 Task: Create a due date automation trigger when advanced on, on the tuesday before a card is due add fields with custom field "Resume" set to a number greater than 1 and greater or equal to 10 at 11:00 AM.
Action: Mouse moved to (1263, 89)
Screenshot: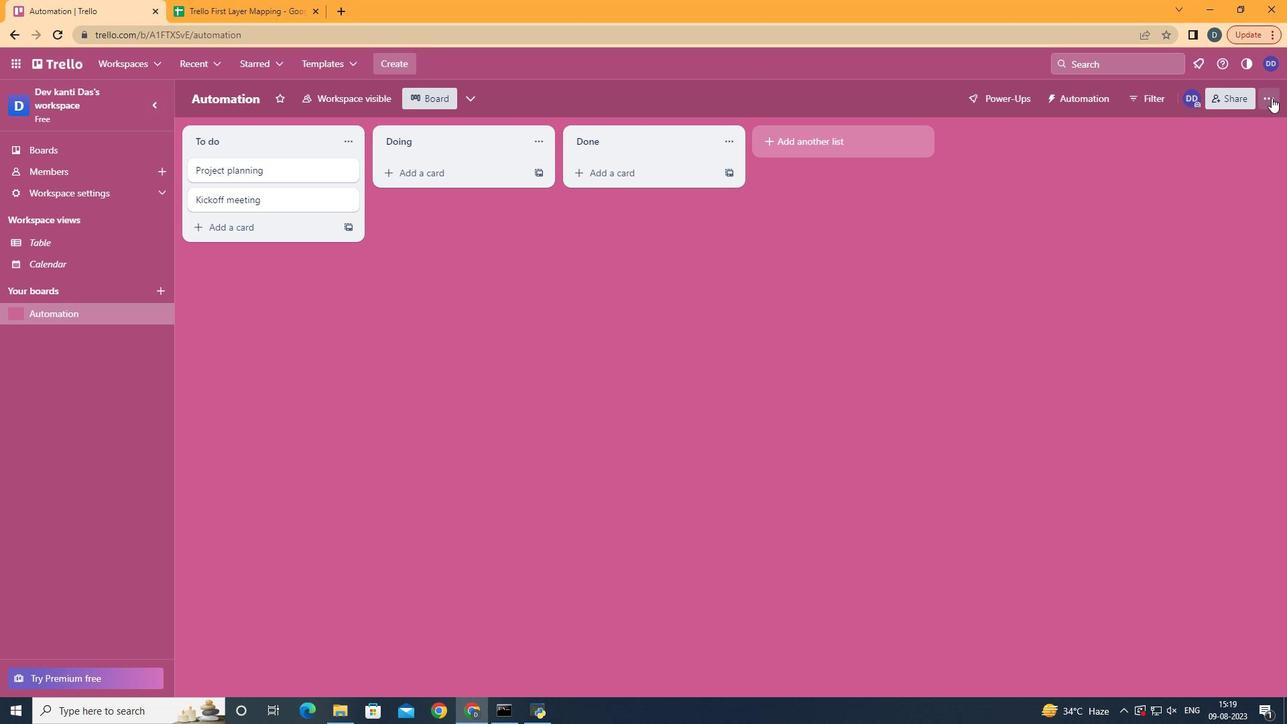 
Action: Mouse pressed left at (1263, 89)
Screenshot: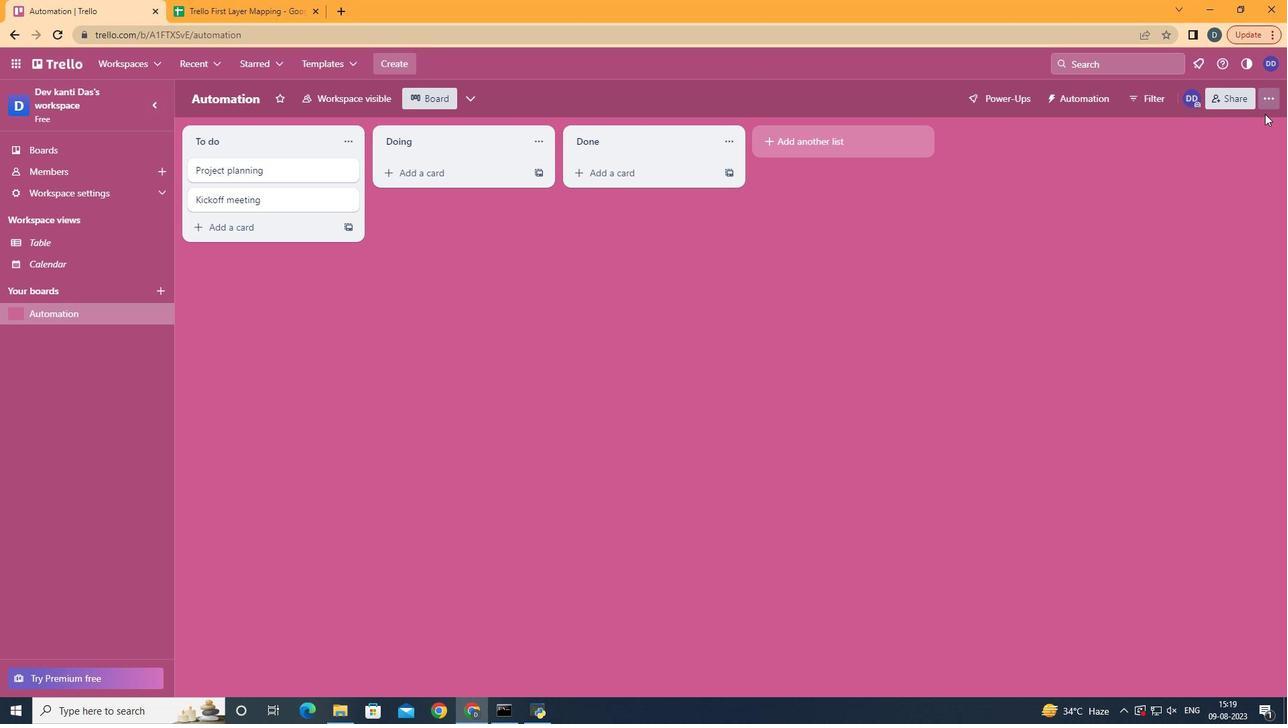 
Action: Mouse moved to (1133, 282)
Screenshot: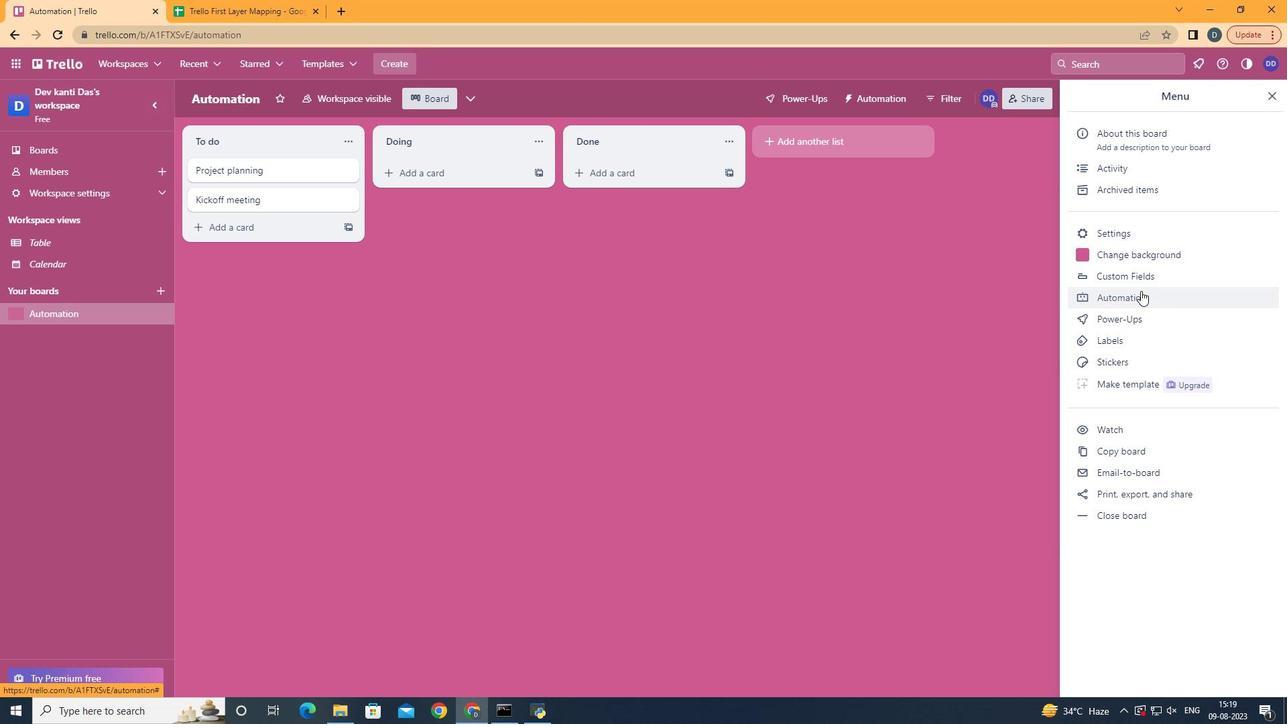 
Action: Mouse pressed left at (1133, 282)
Screenshot: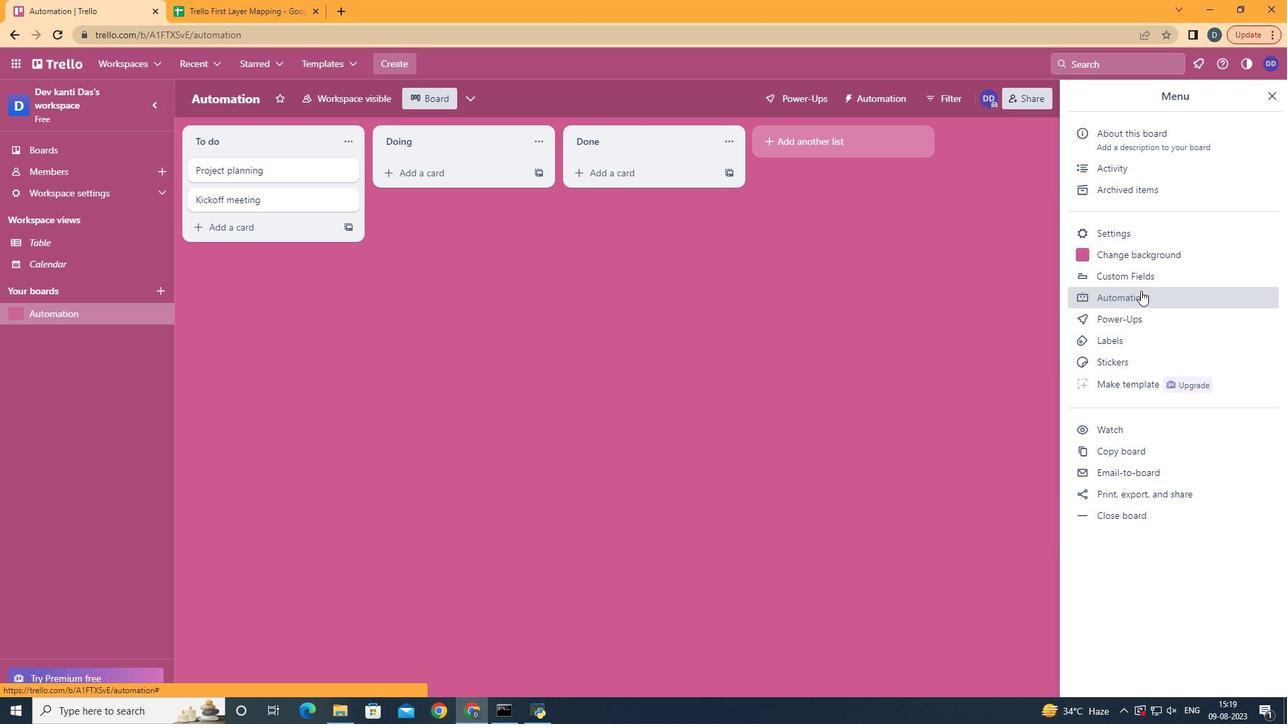 
Action: Mouse moved to (255, 265)
Screenshot: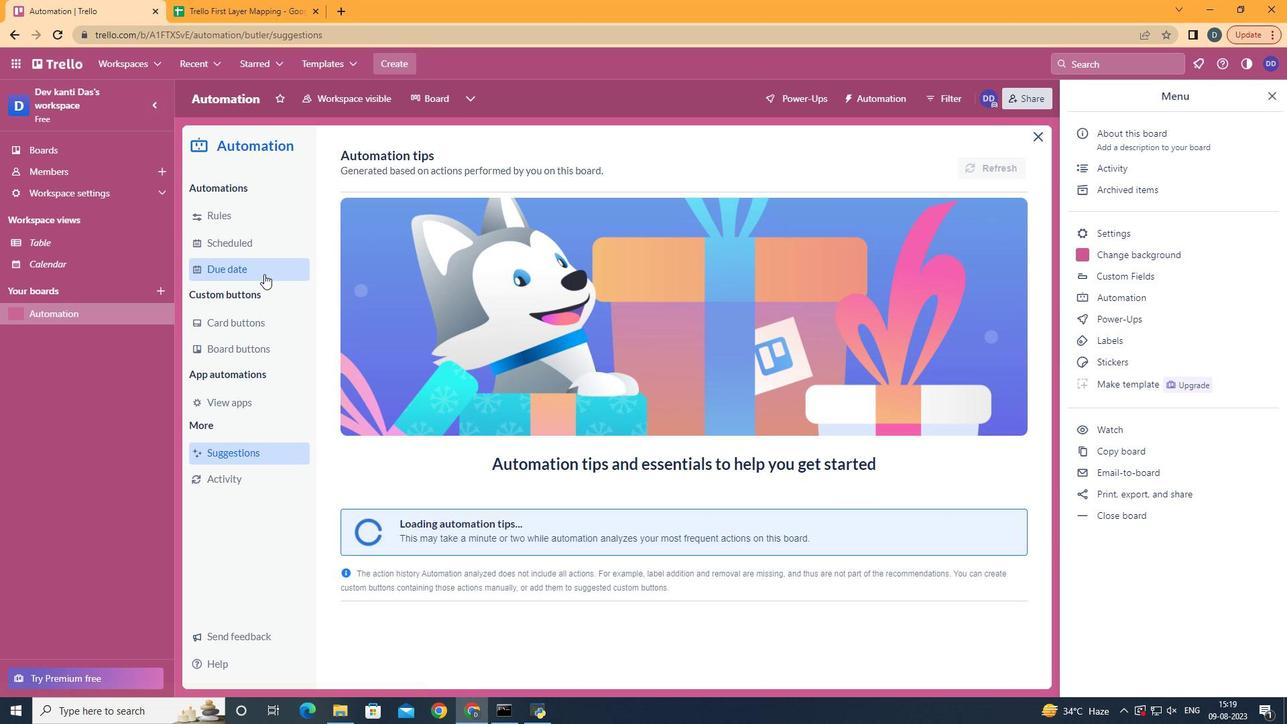 
Action: Mouse pressed left at (255, 265)
Screenshot: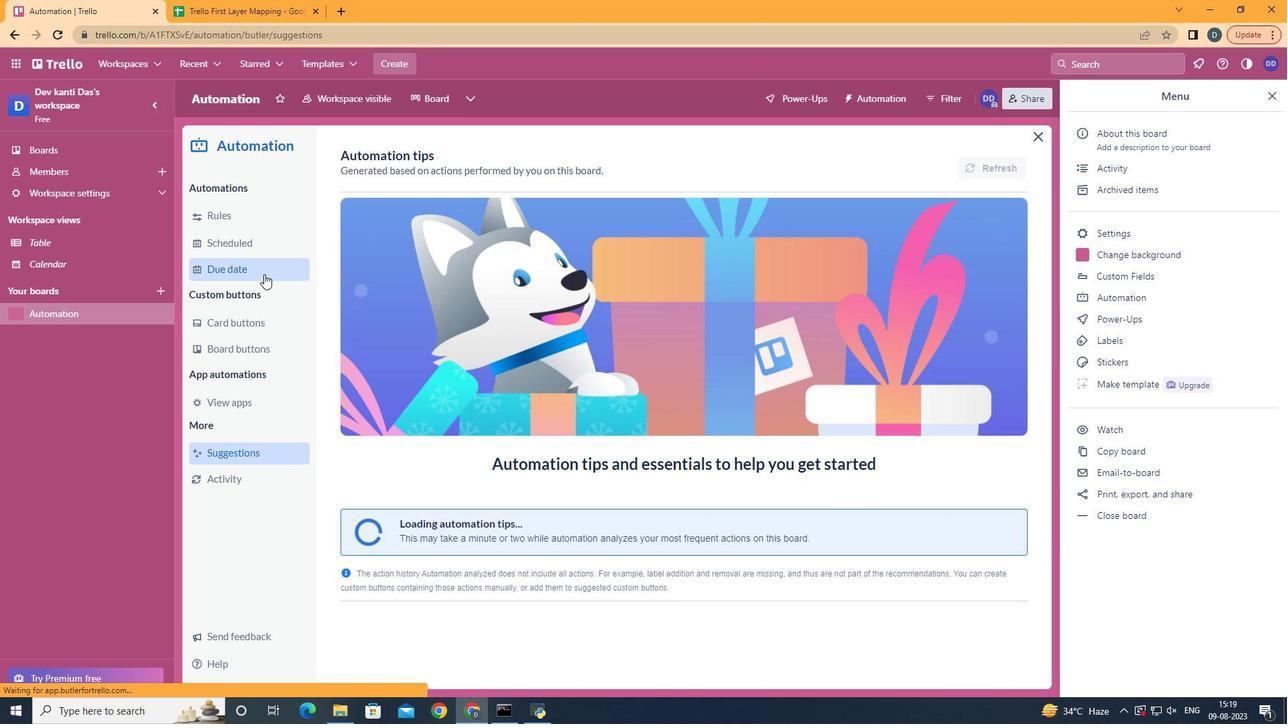 
Action: Mouse moved to (934, 155)
Screenshot: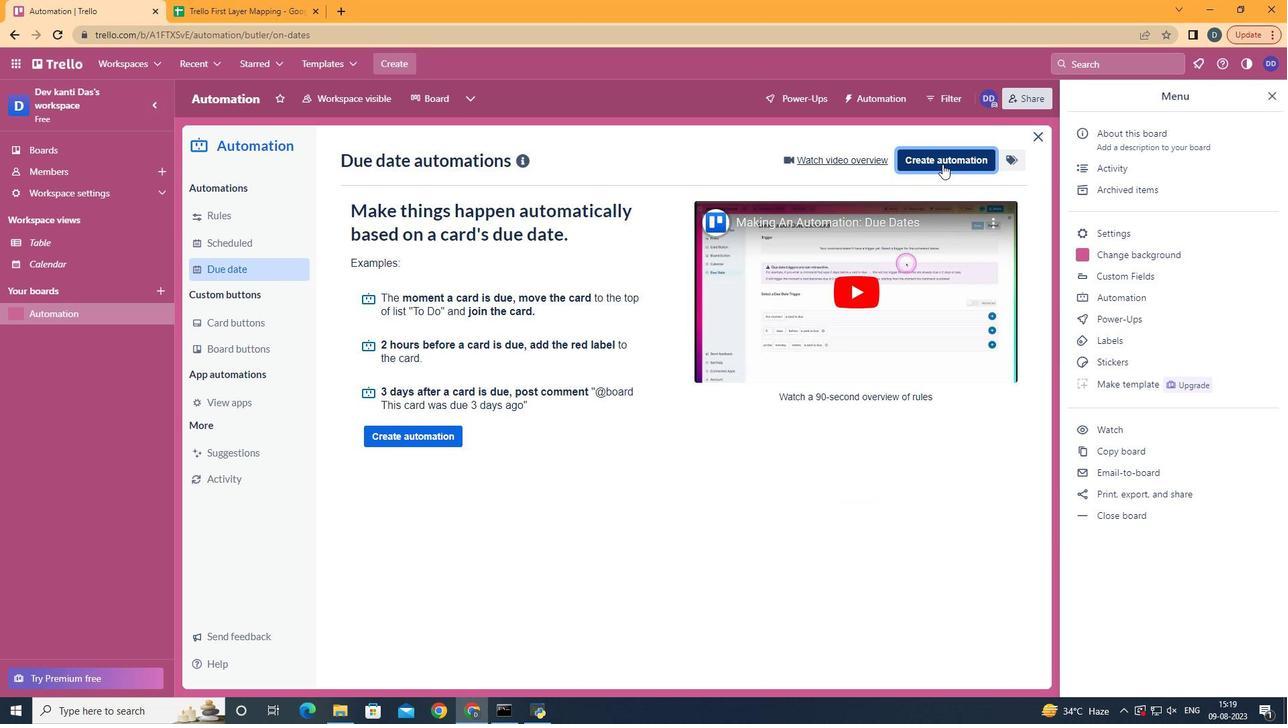 
Action: Mouse pressed left at (934, 155)
Screenshot: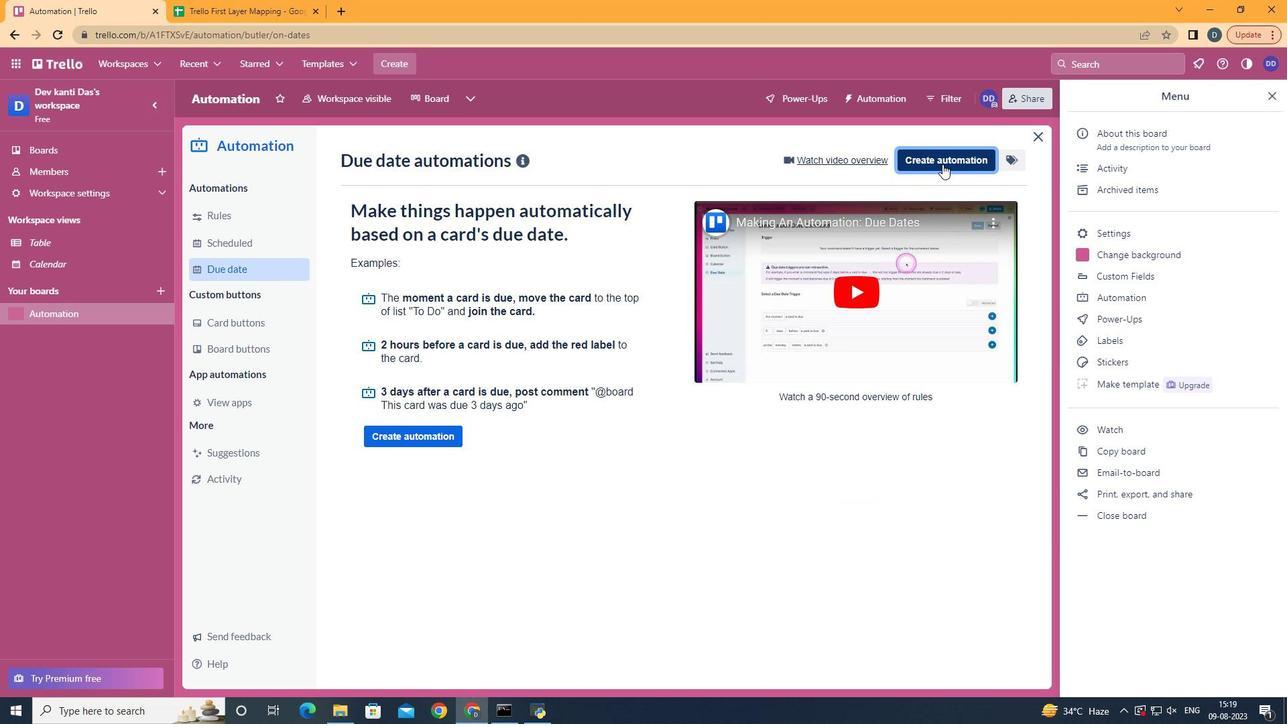 
Action: Mouse moved to (696, 279)
Screenshot: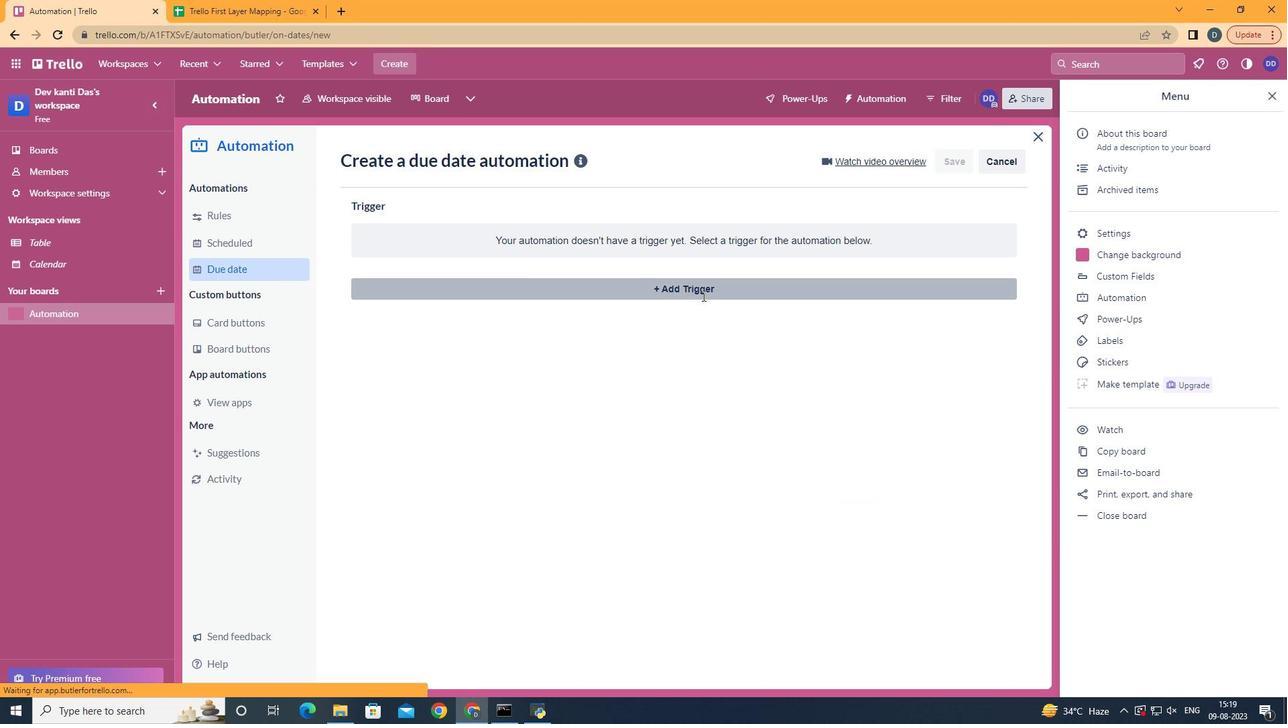 
Action: Mouse pressed left at (696, 279)
Screenshot: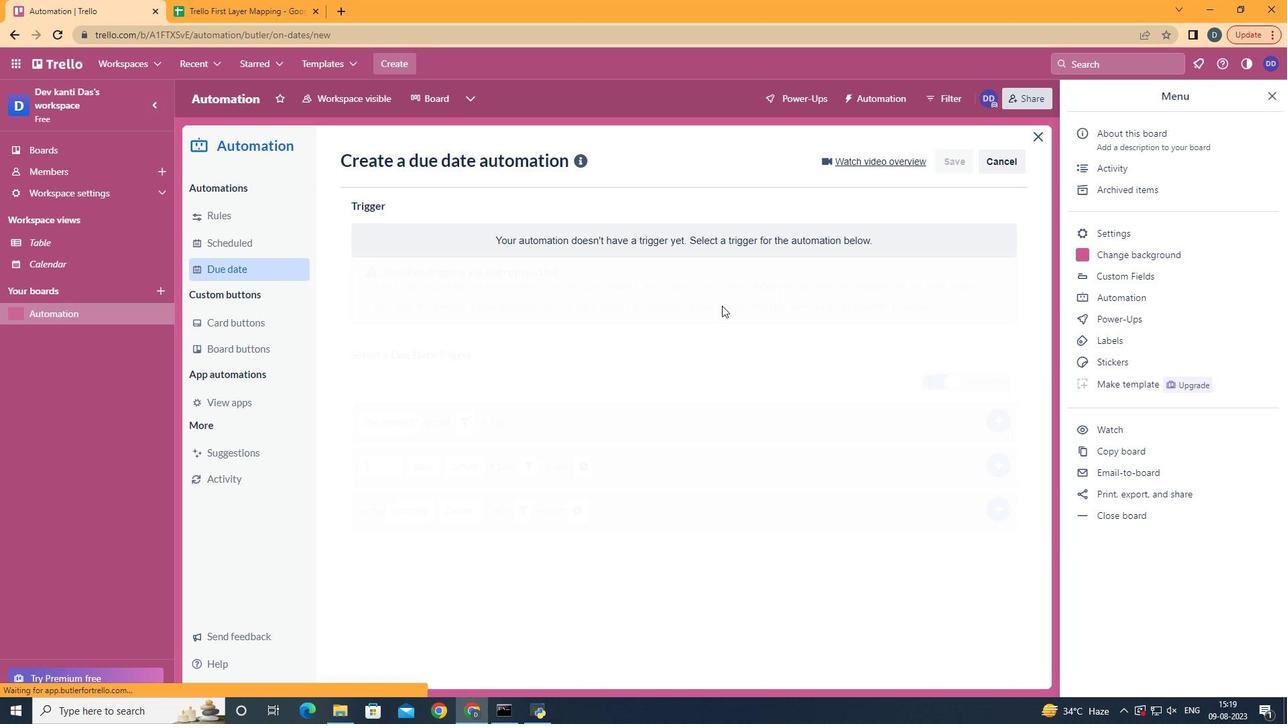 
Action: Mouse moved to (417, 371)
Screenshot: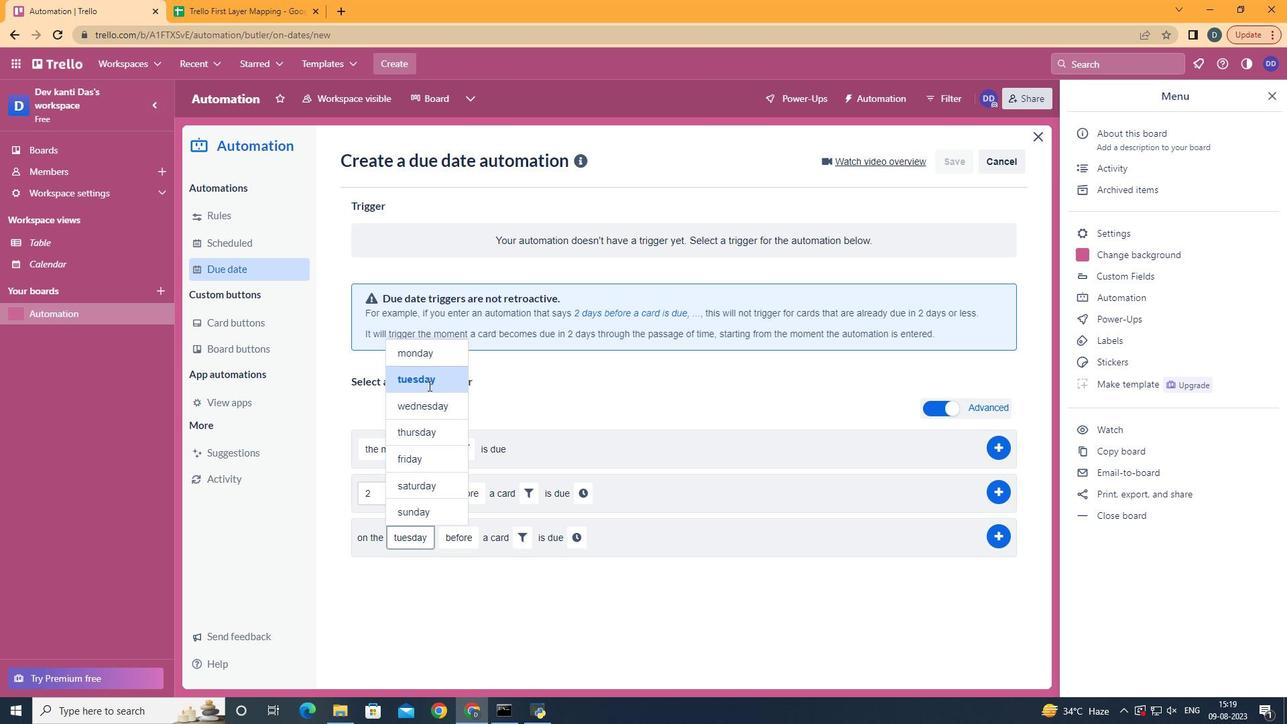 
Action: Mouse pressed left at (417, 371)
Screenshot: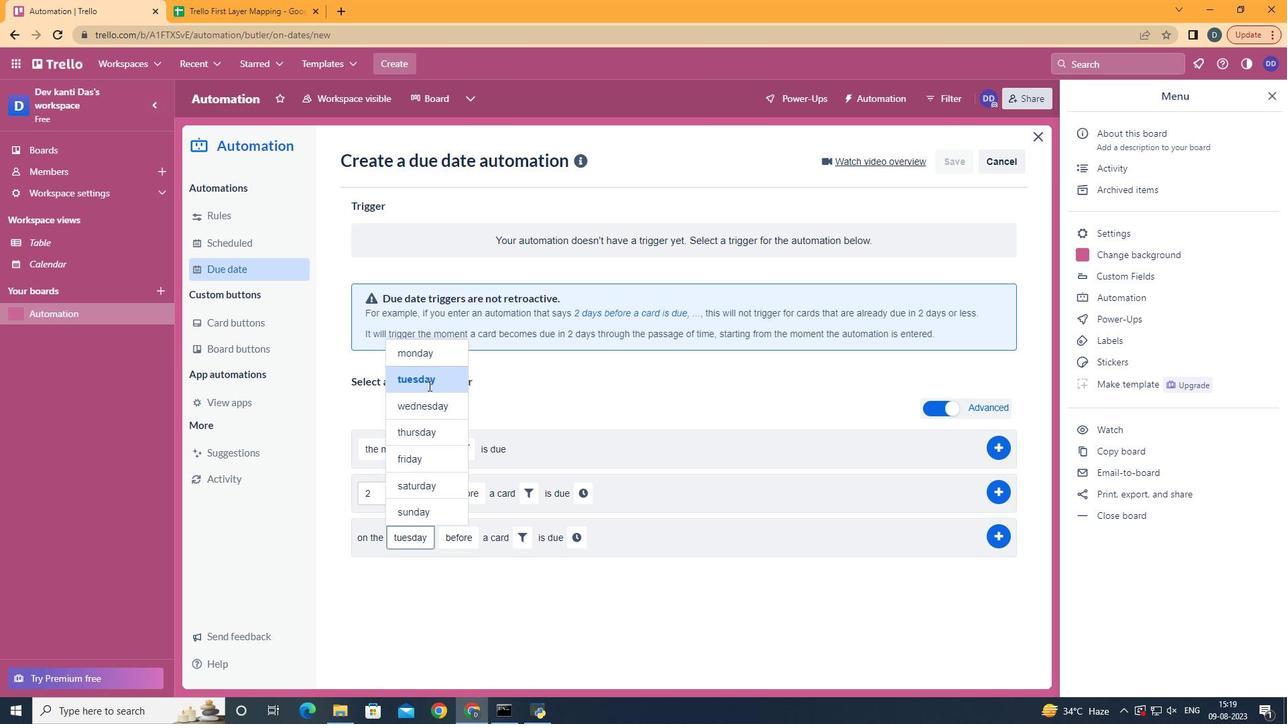 
Action: Mouse moved to (511, 535)
Screenshot: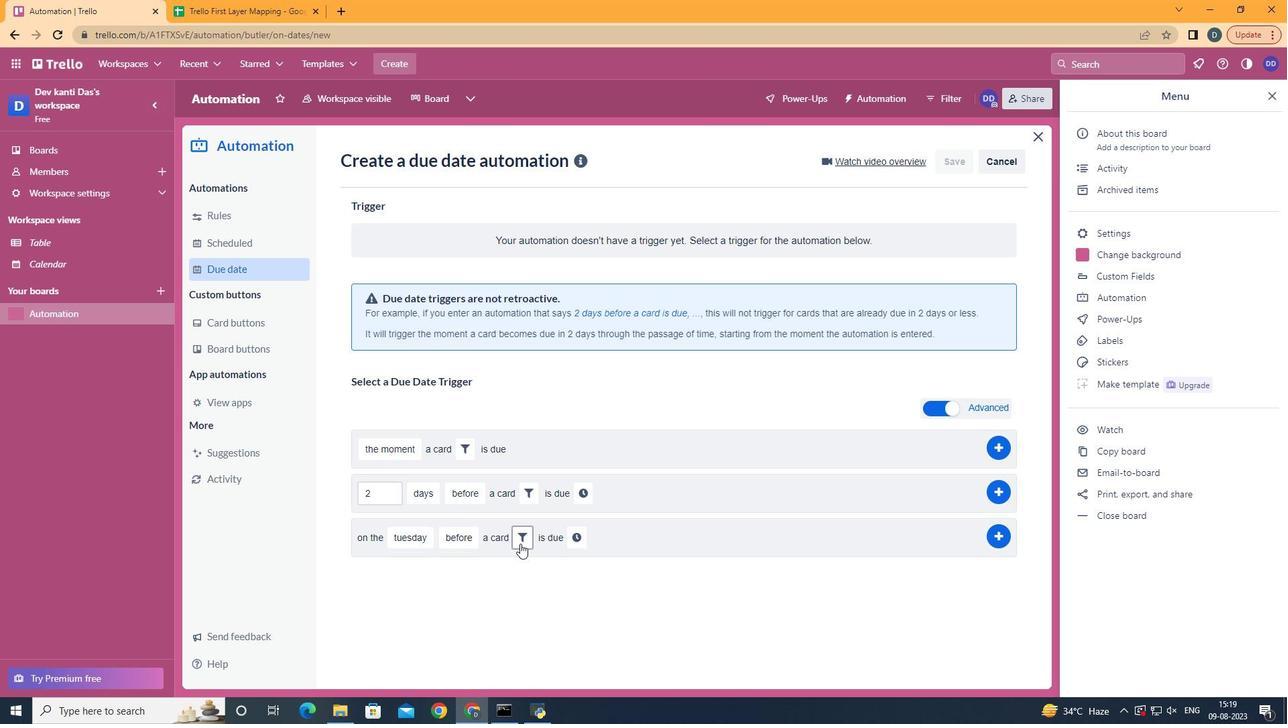 
Action: Mouse pressed left at (511, 535)
Screenshot: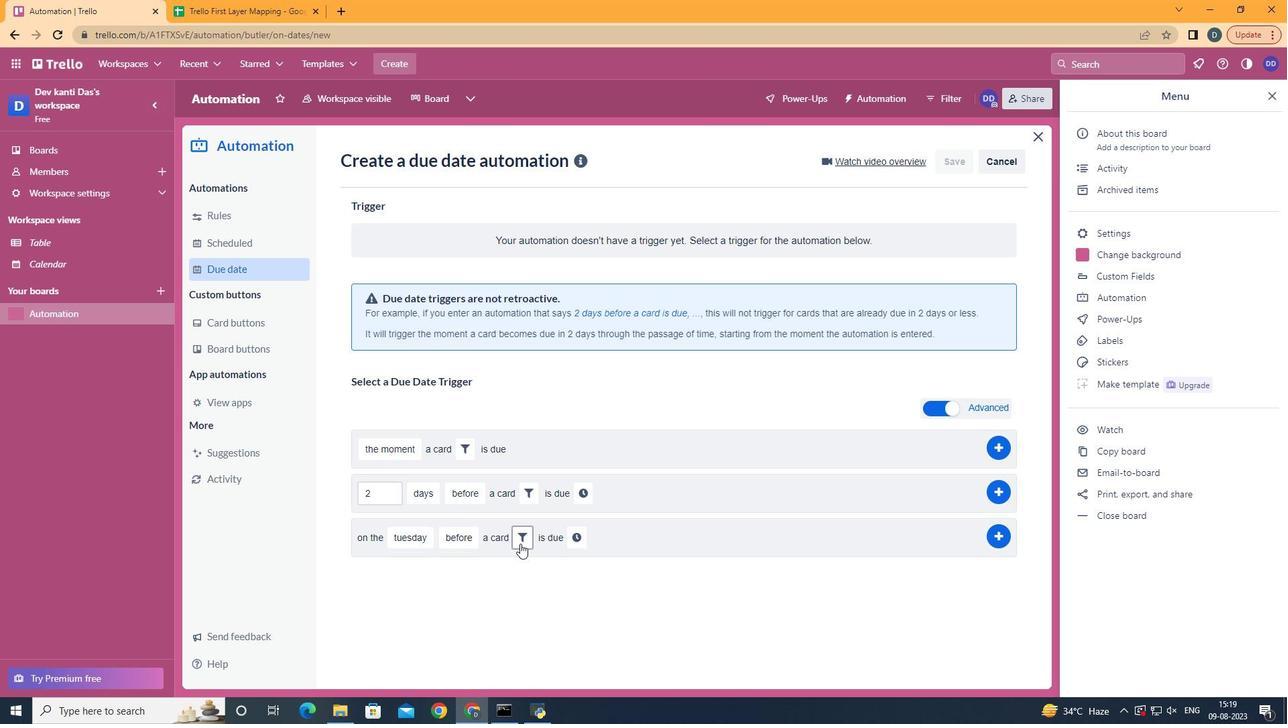 
Action: Mouse moved to (727, 568)
Screenshot: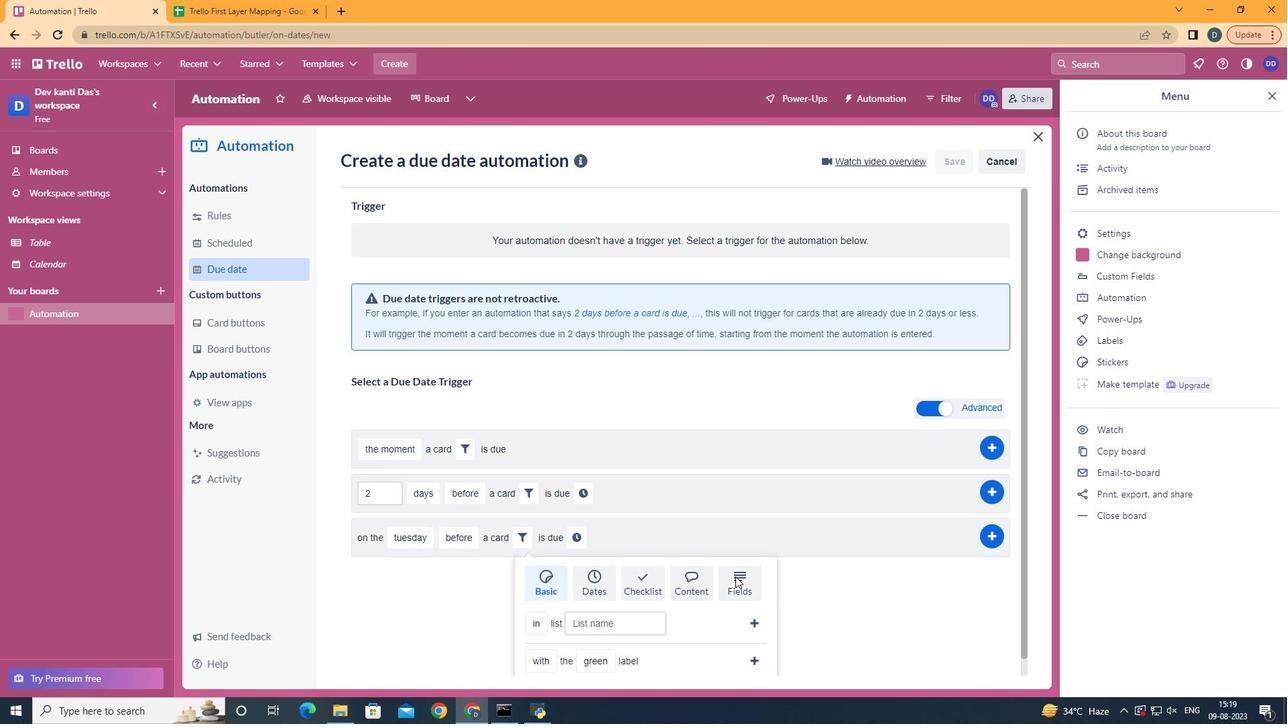 
Action: Mouse pressed left at (727, 568)
Screenshot: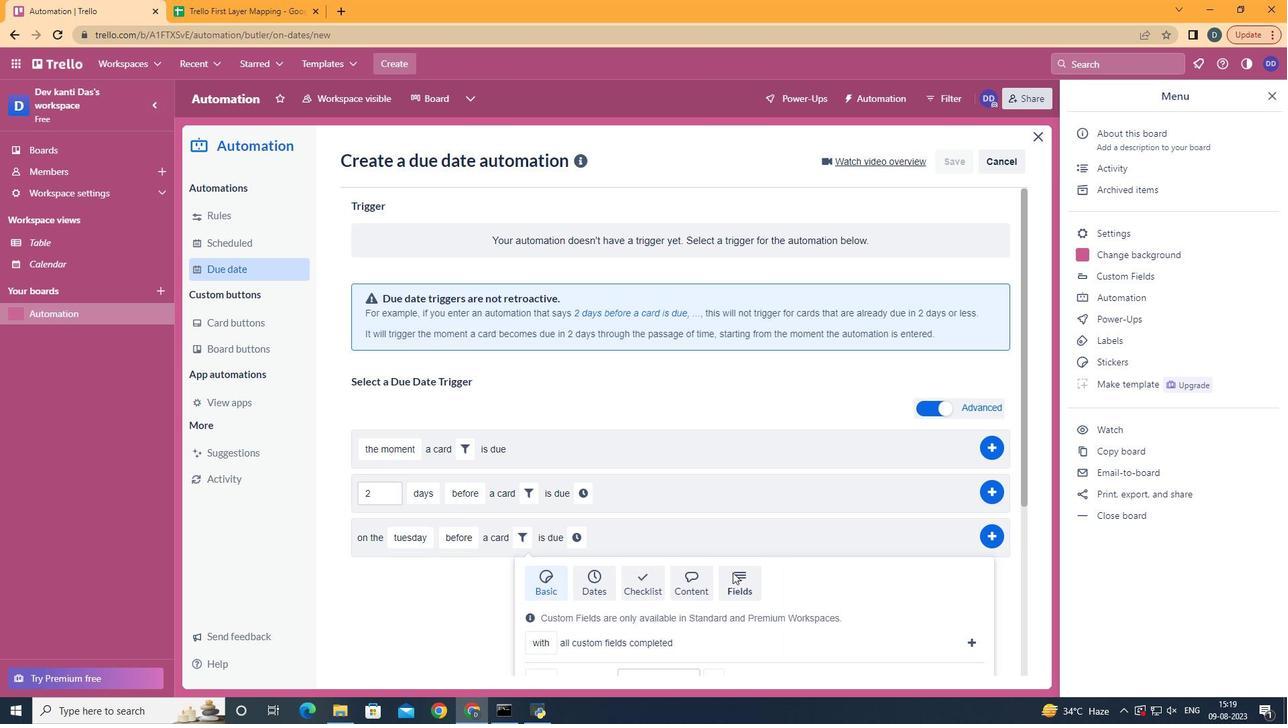 
Action: Mouse moved to (724, 556)
Screenshot: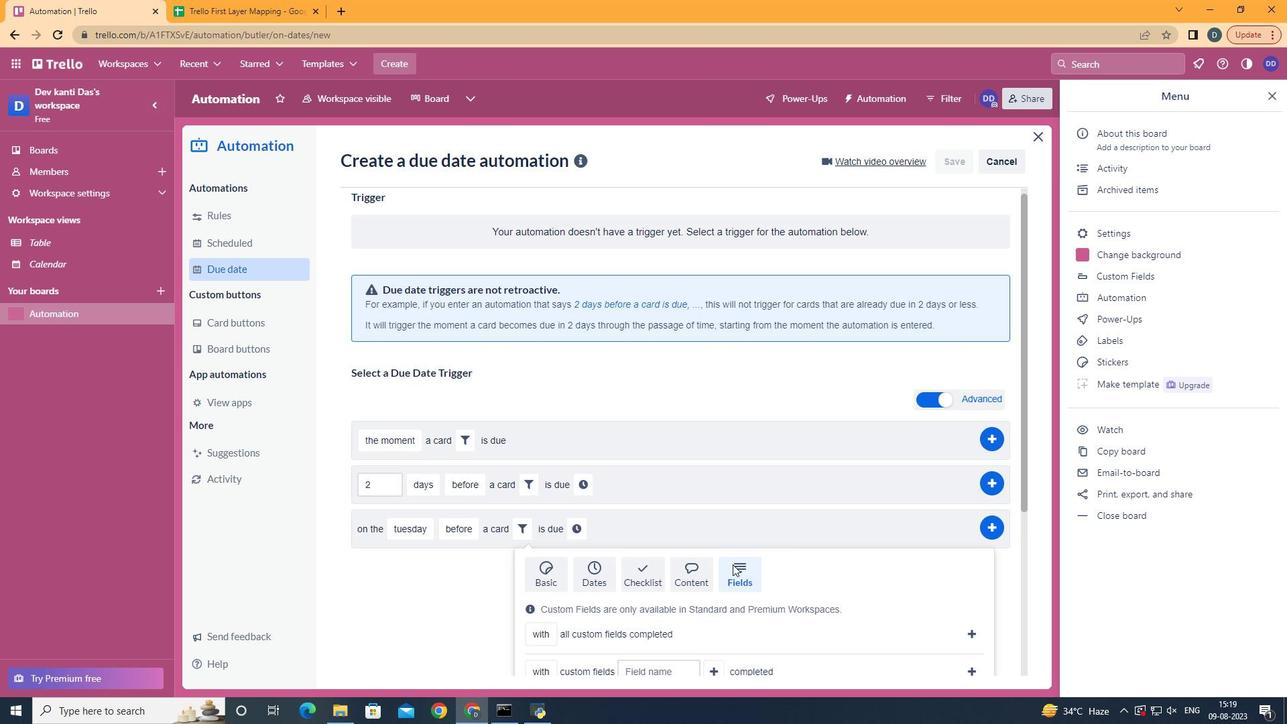 
Action: Mouse scrolled (724, 555) with delta (0, 0)
Screenshot: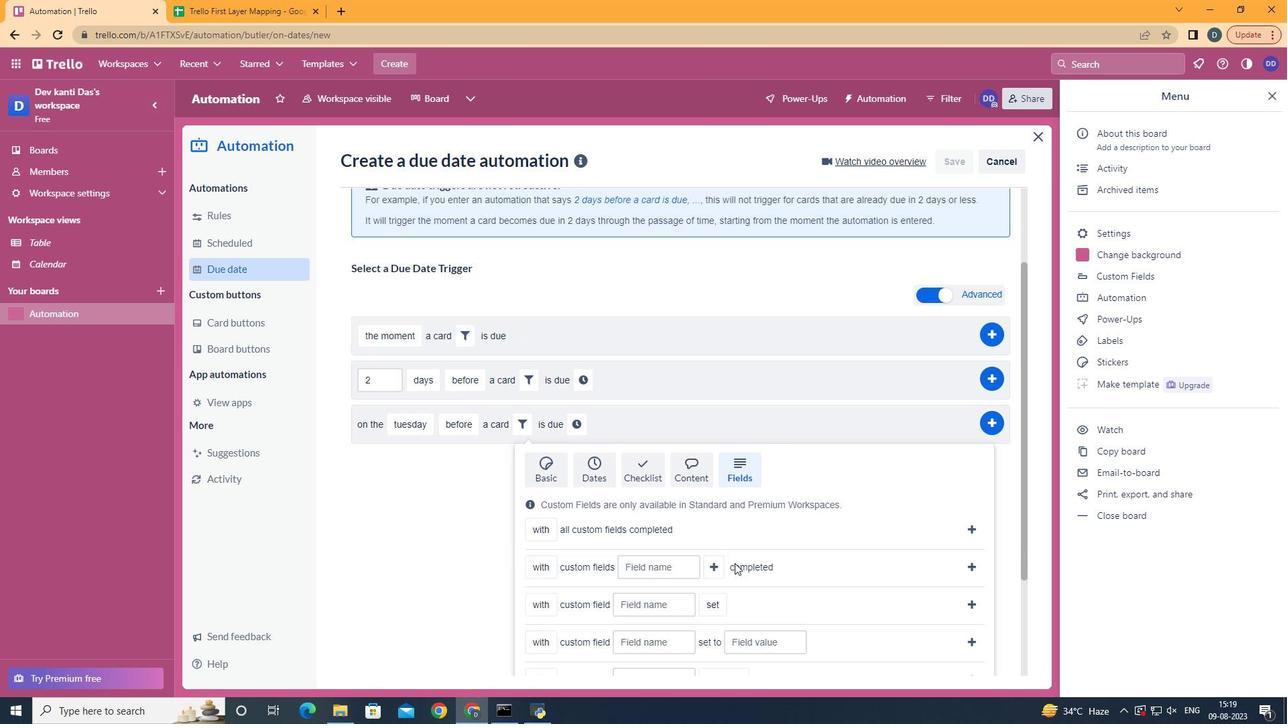 
Action: Mouse scrolled (724, 555) with delta (0, 0)
Screenshot: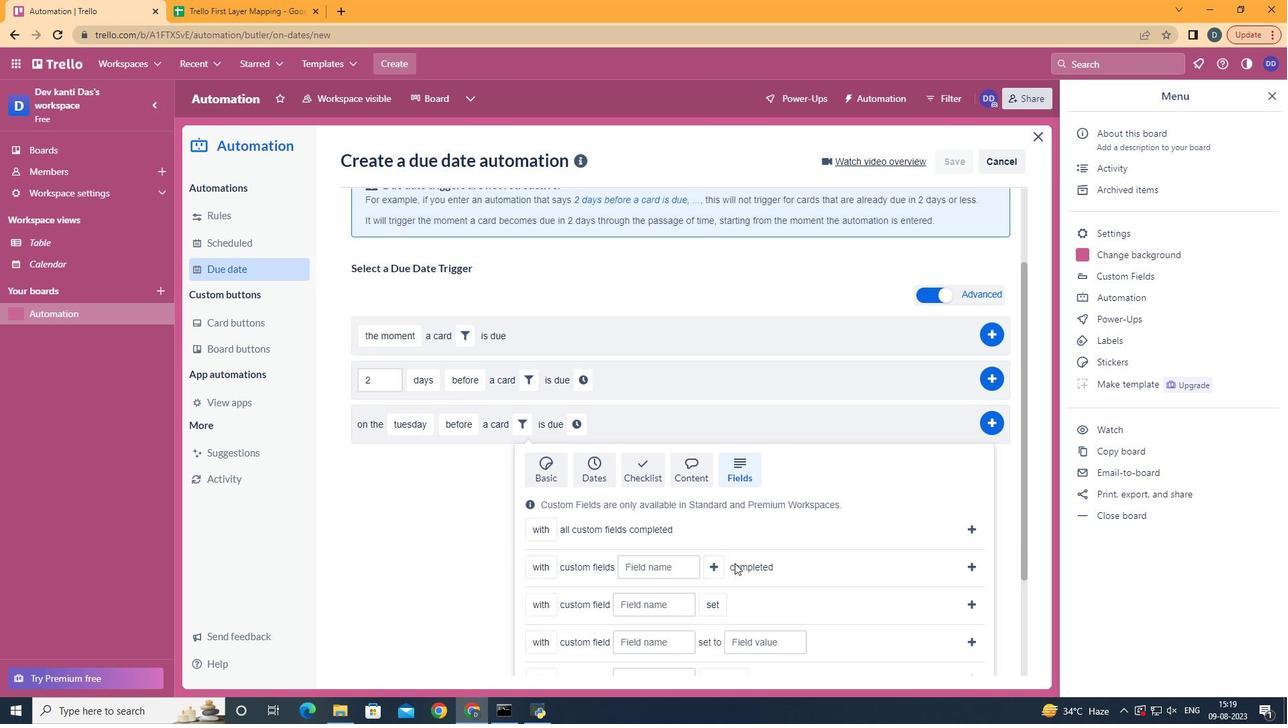 
Action: Mouse scrolled (724, 555) with delta (0, 0)
Screenshot: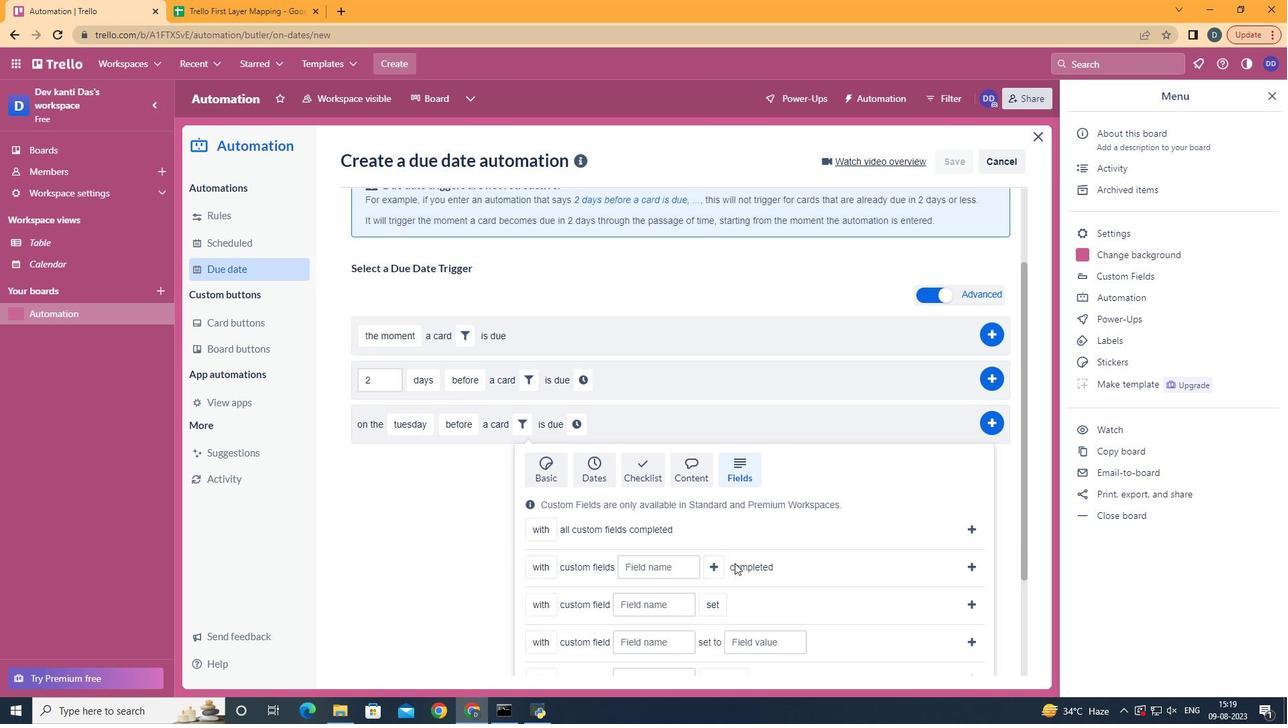 
Action: Mouse scrolled (724, 555) with delta (0, 0)
Screenshot: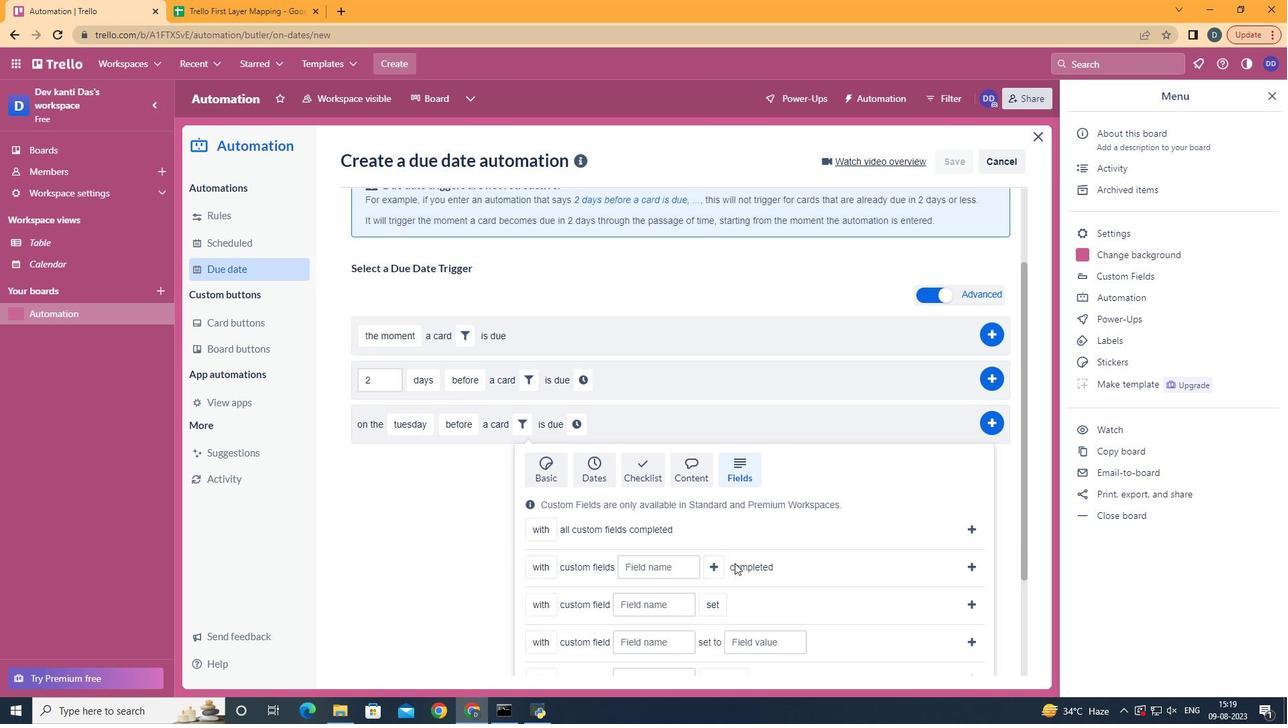 
Action: Mouse scrolled (724, 555) with delta (0, 0)
Screenshot: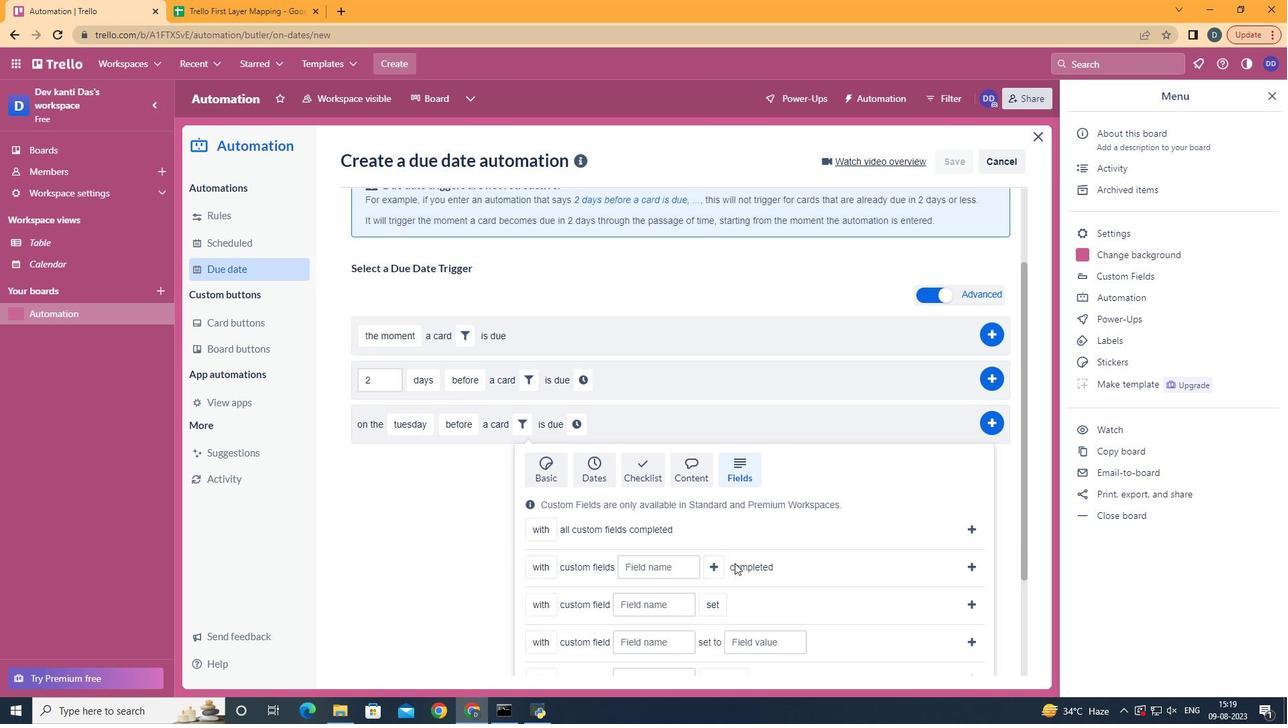 
Action: Mouse scrolled (724, 555) with delta (0, 0)
Screenshot: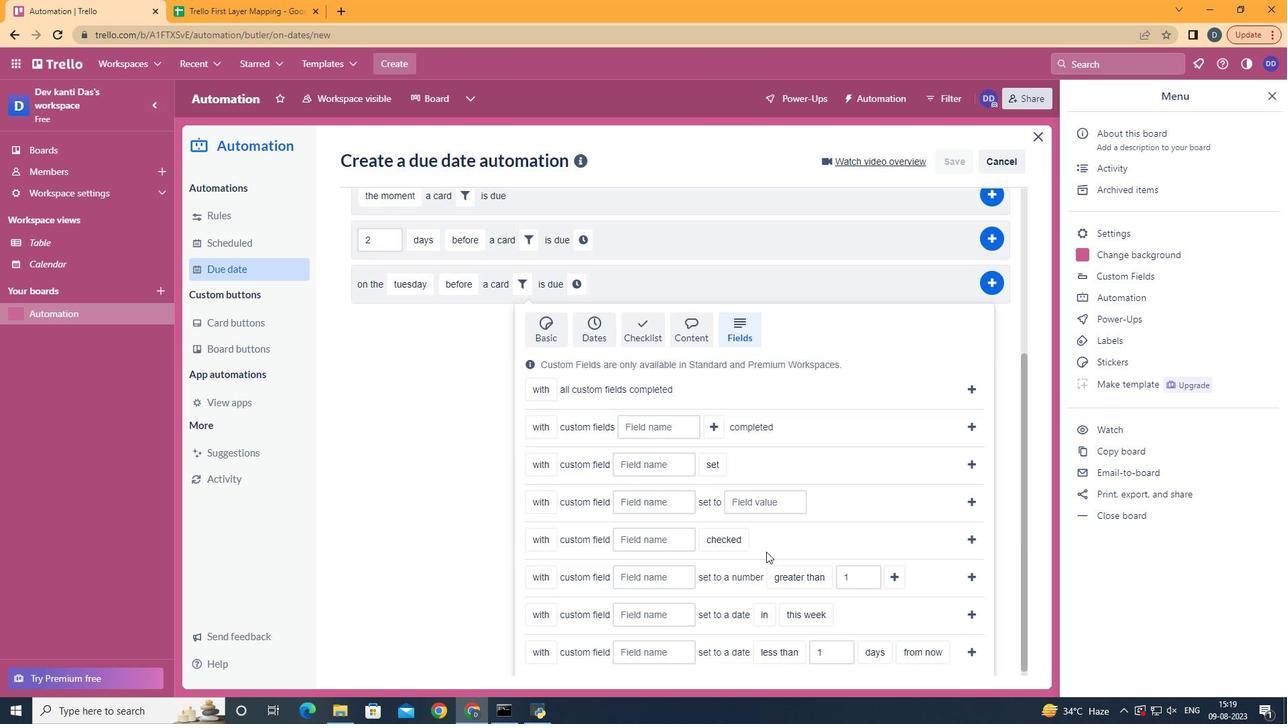 
Action: Mouse moved to (635, 565)
Screenshot: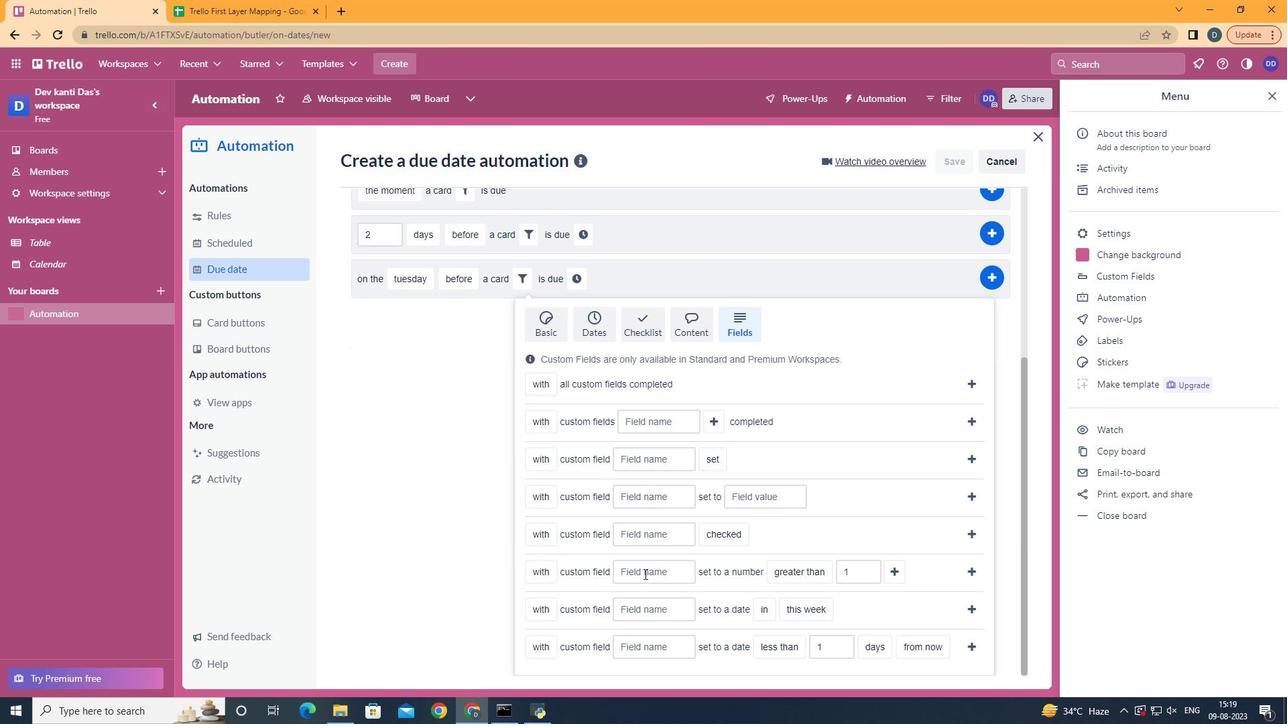 
Action: Mouse pressed left at (635, 565)
Screenshot: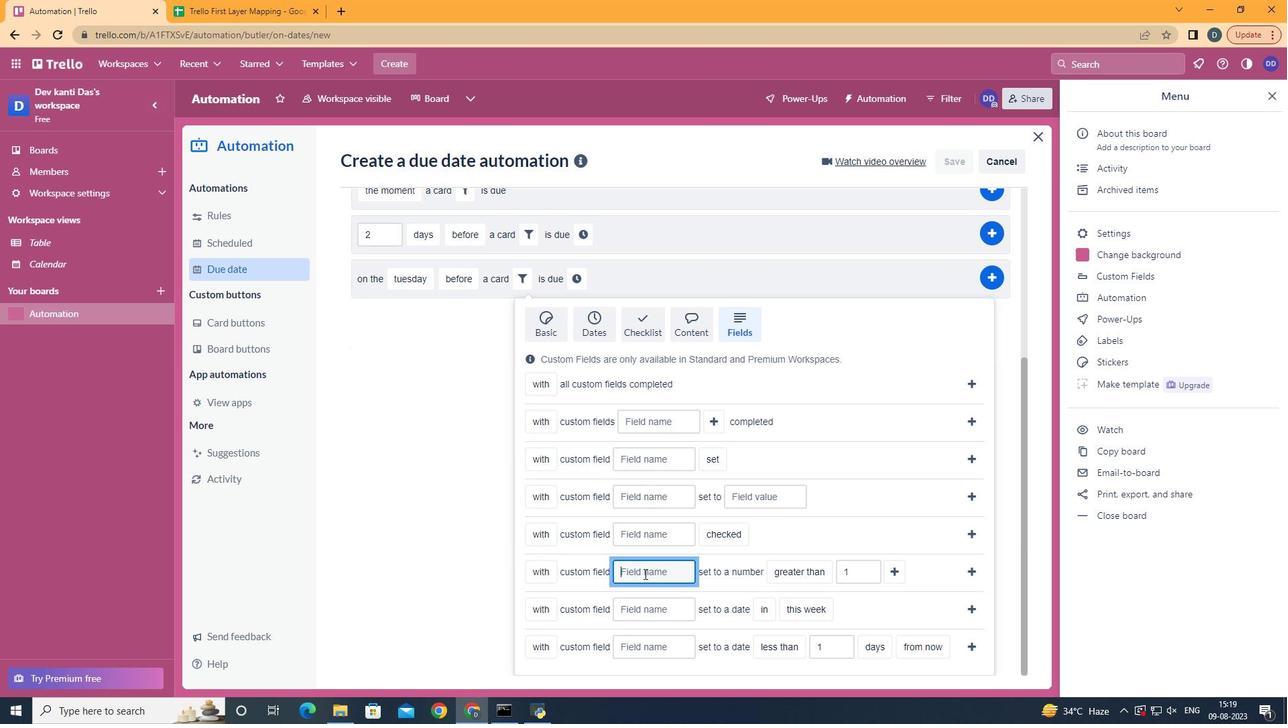 
Action: Key pressed <Key.shift>Resume
Screenshot: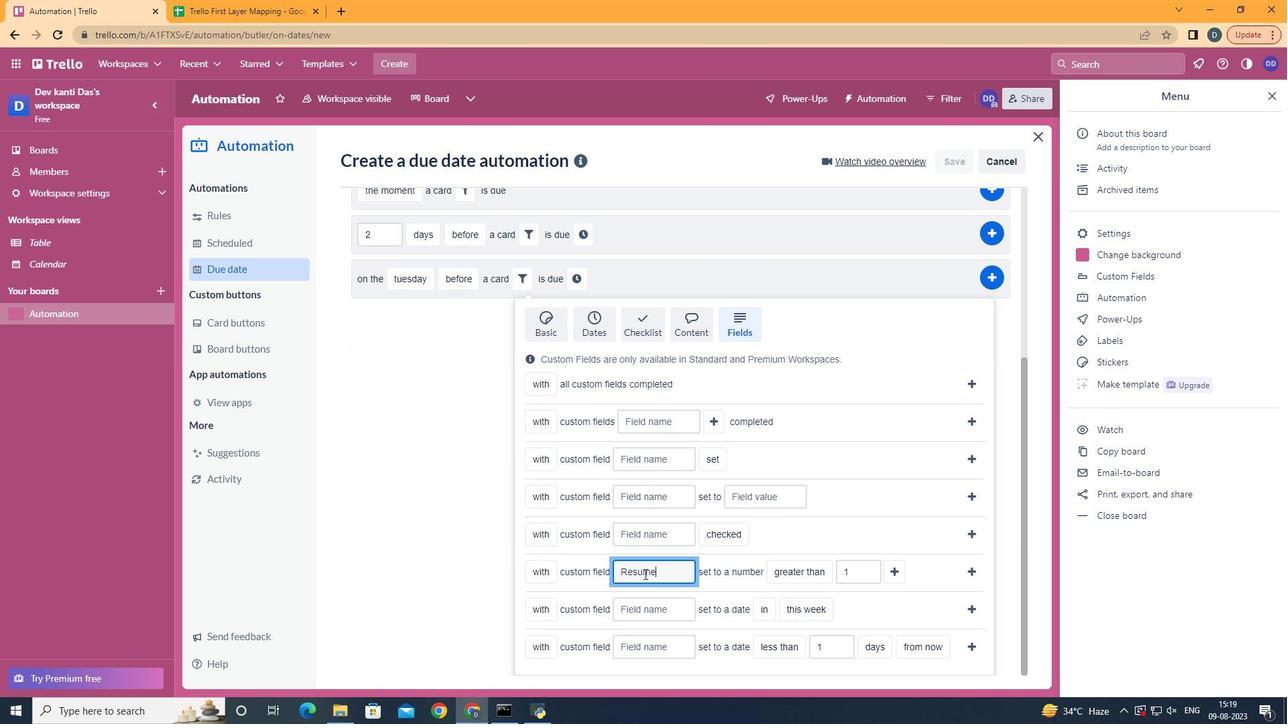 
Action: Mouse moved to (851, 566)
Screenshot: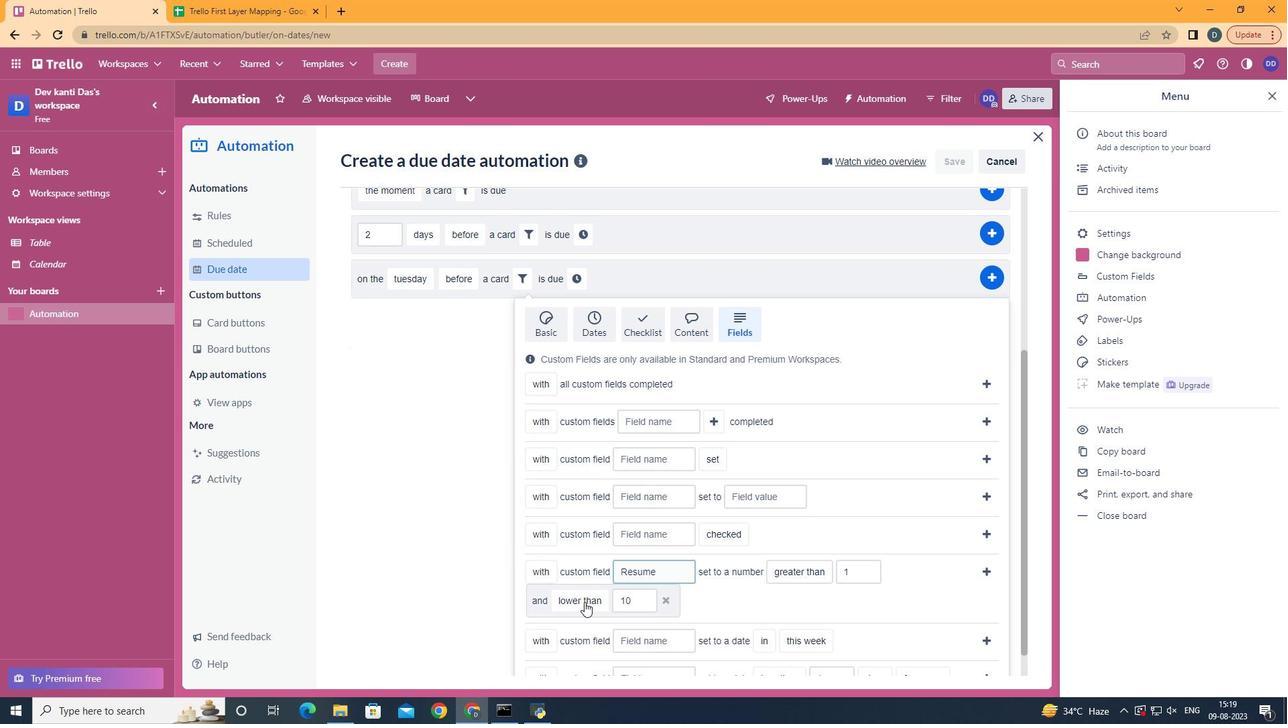 
Action: Mouse pressed left at (883, 562)
Screenshot: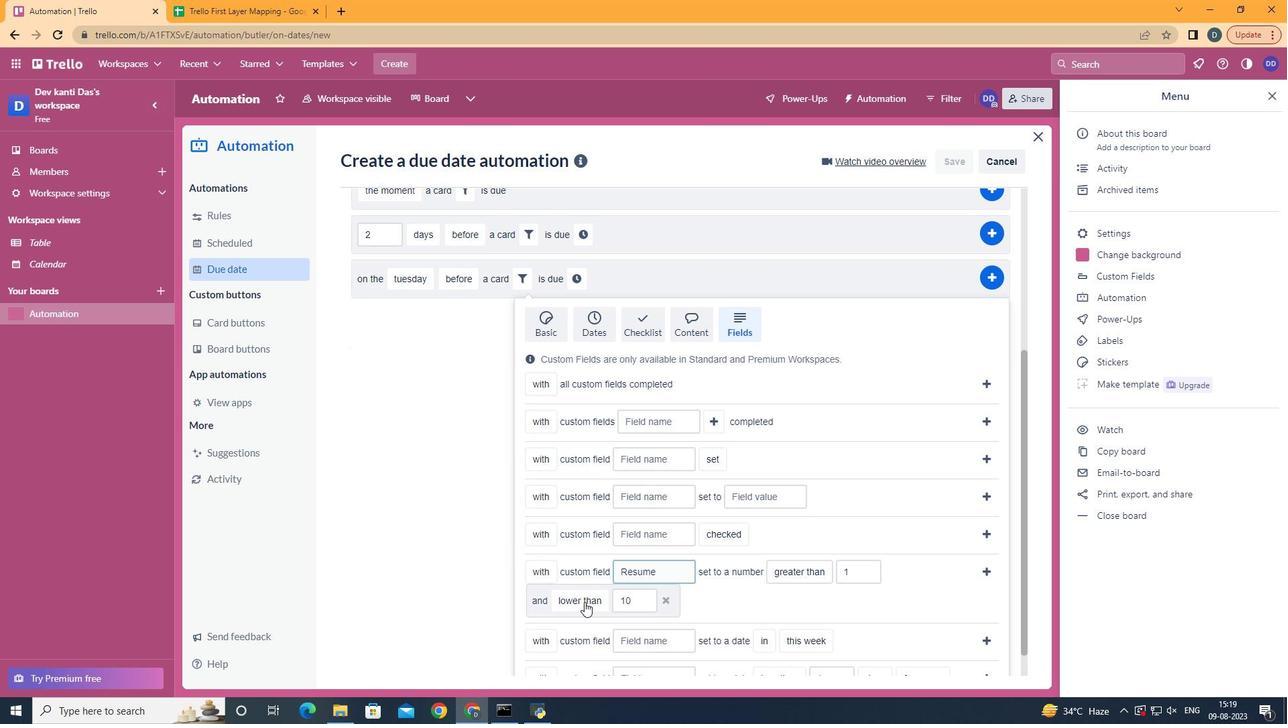 
Action: Mouse moved to (589, 561)
Screenshot: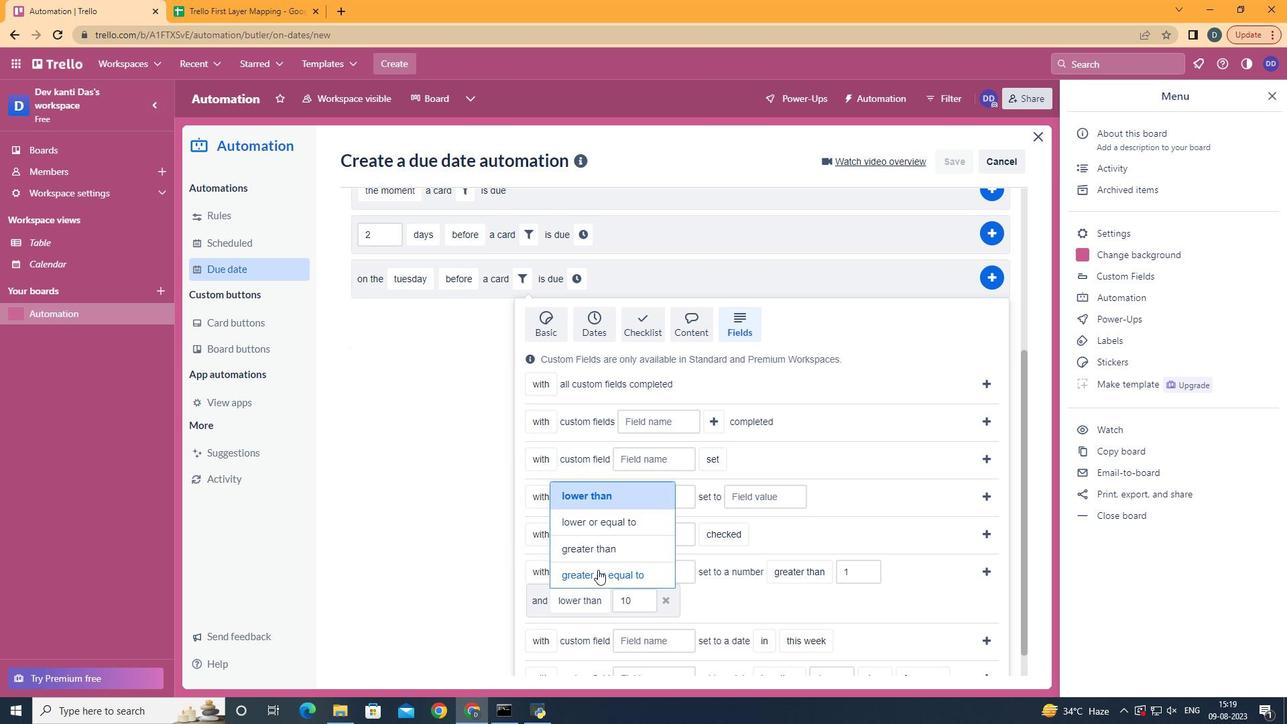 
Action: Mouse pressed left at (589, 561)
Screenshot: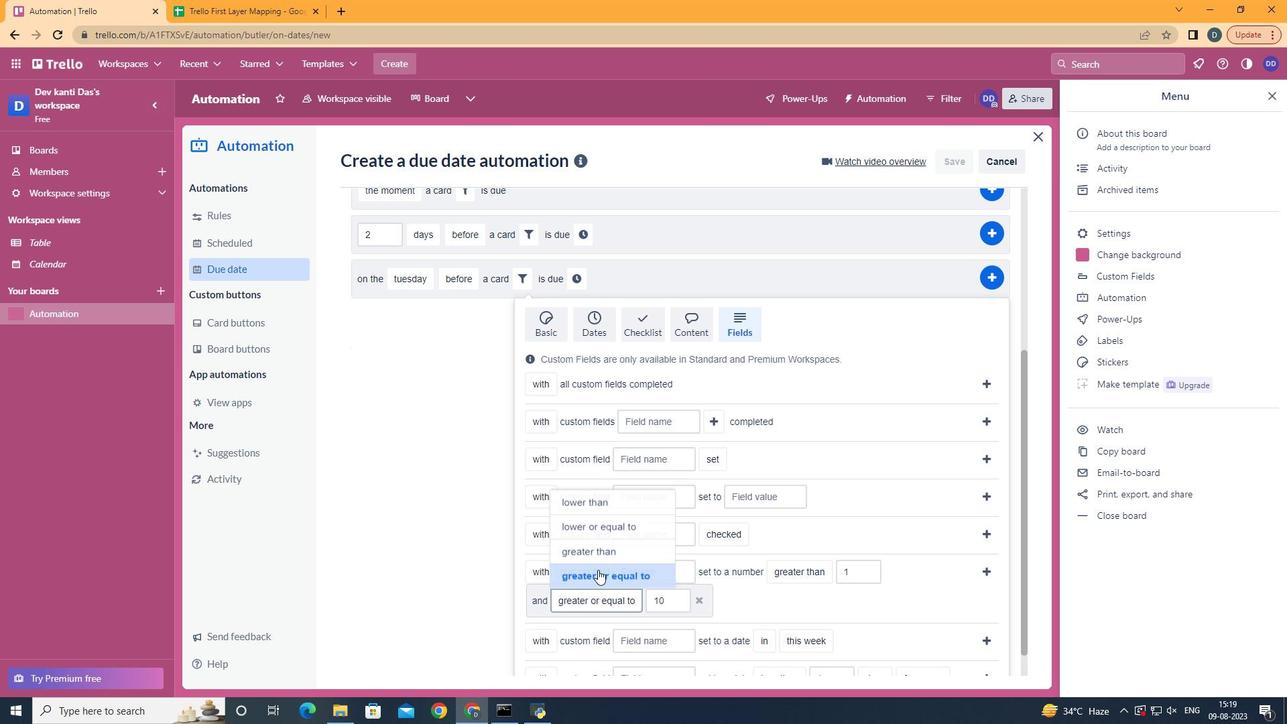 
Action: Mouse moved to (971, 565)
Screenshot: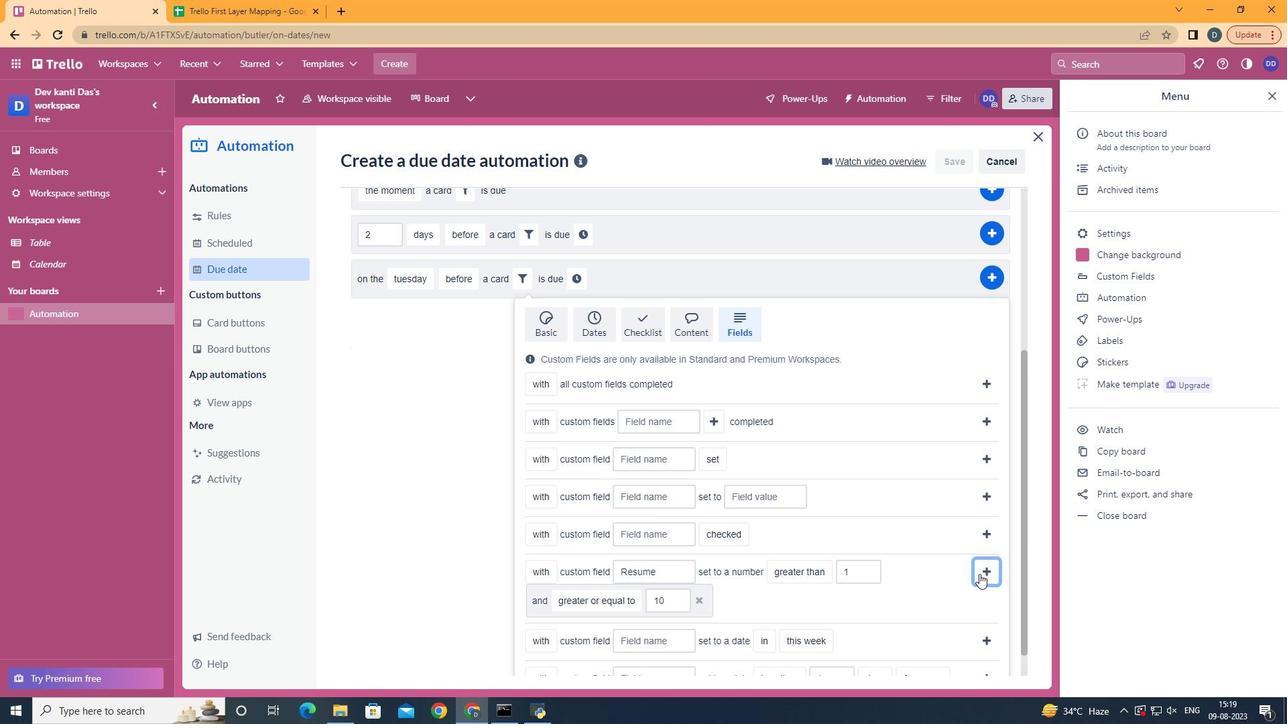 
Action: Mouse pressed left at (971, 565)
Screenshot: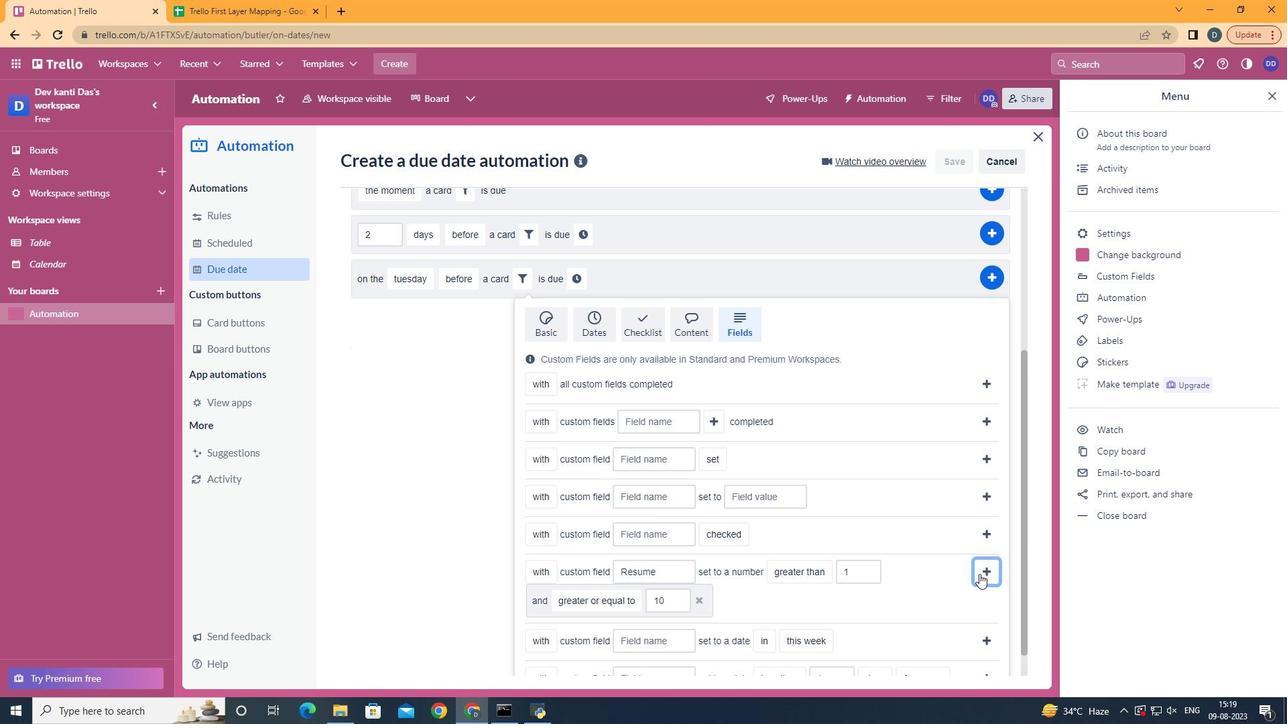 
Action: Mouse moved to (951, 535)
Screenshot: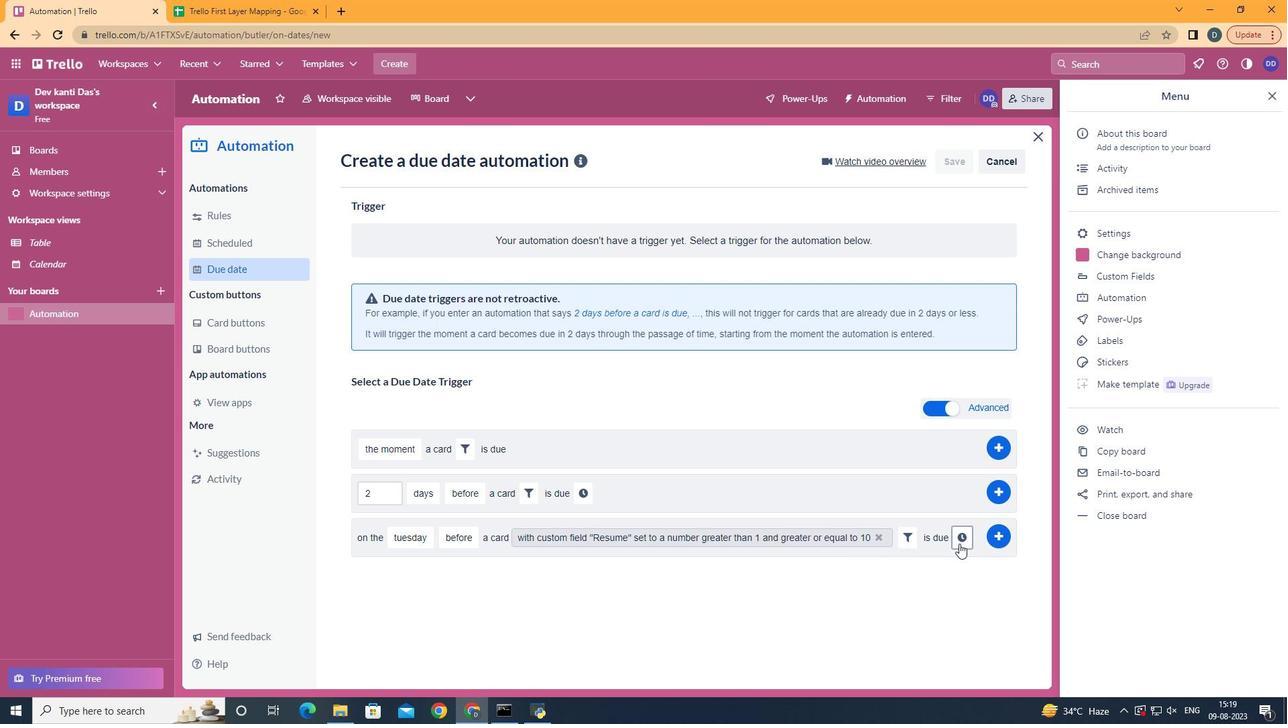 
Action: Mouse pressed left at (951, 535)
Screenshot: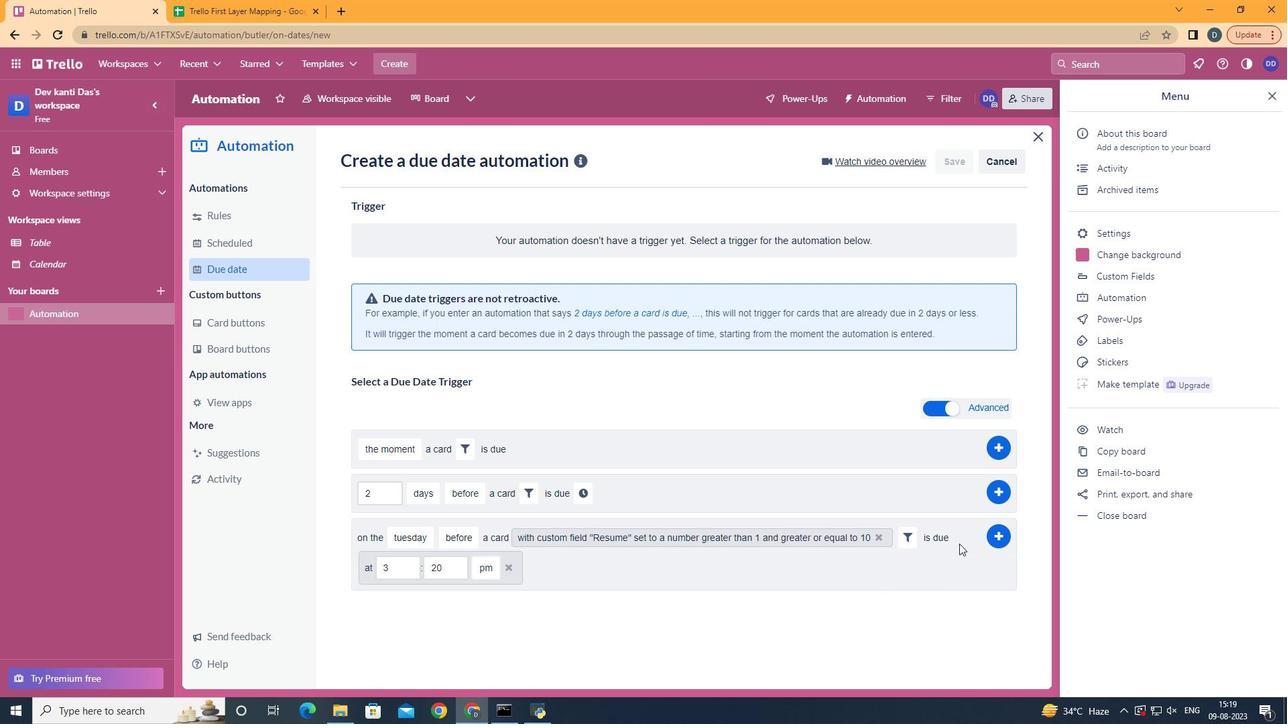 
Action: Mouse moved to (399, 564)
Screenshot: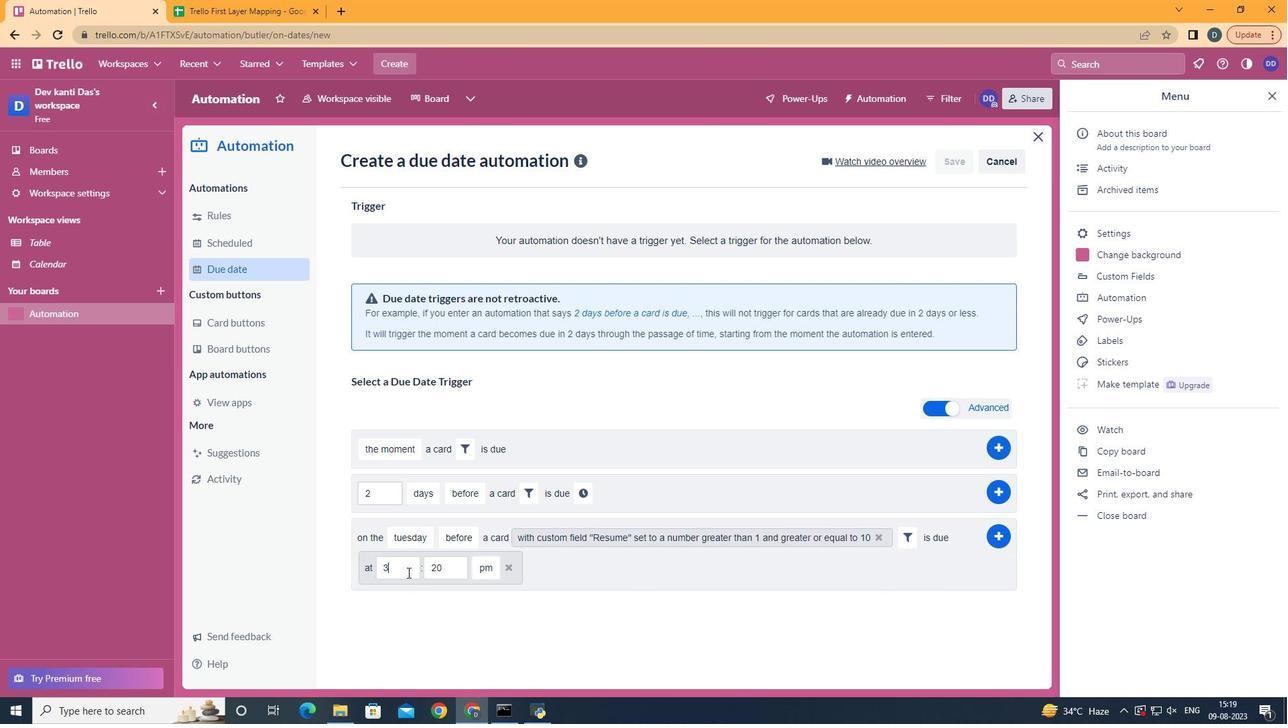 
Action: Mouse pressed left at (399, 564)
Screenshot: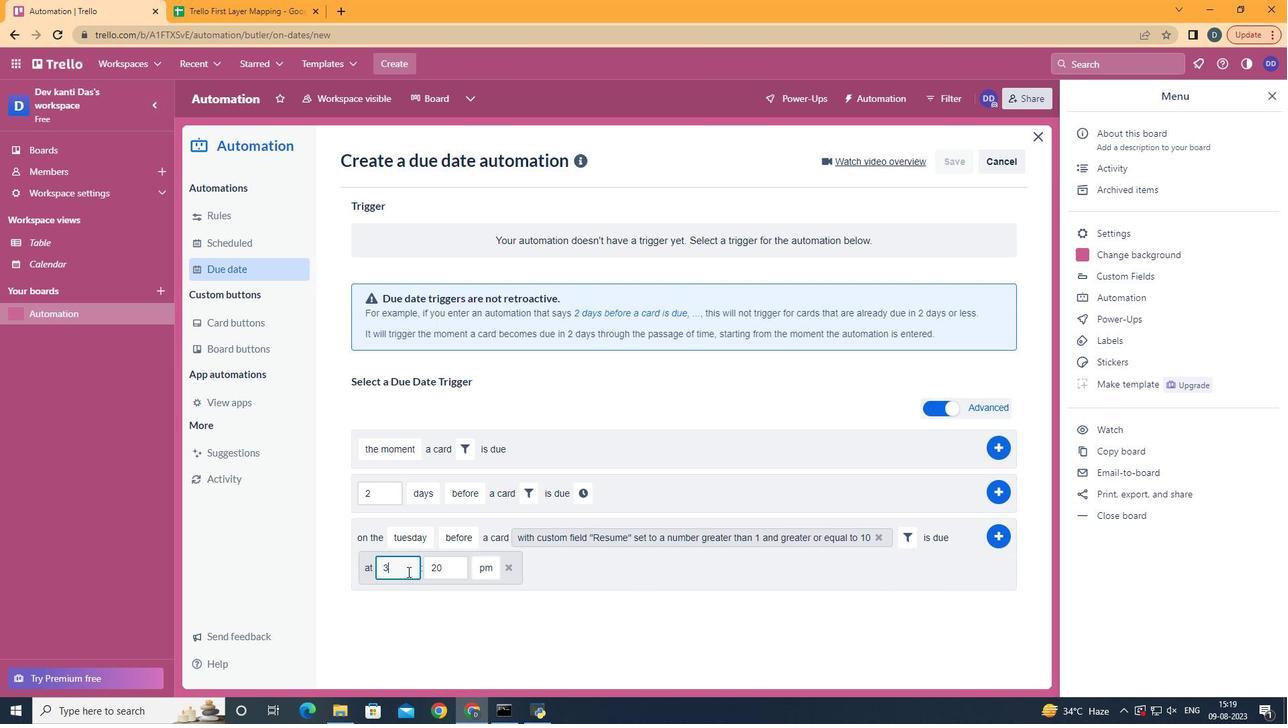 
Action: Mouse moved to (342, 577)
Screenshot: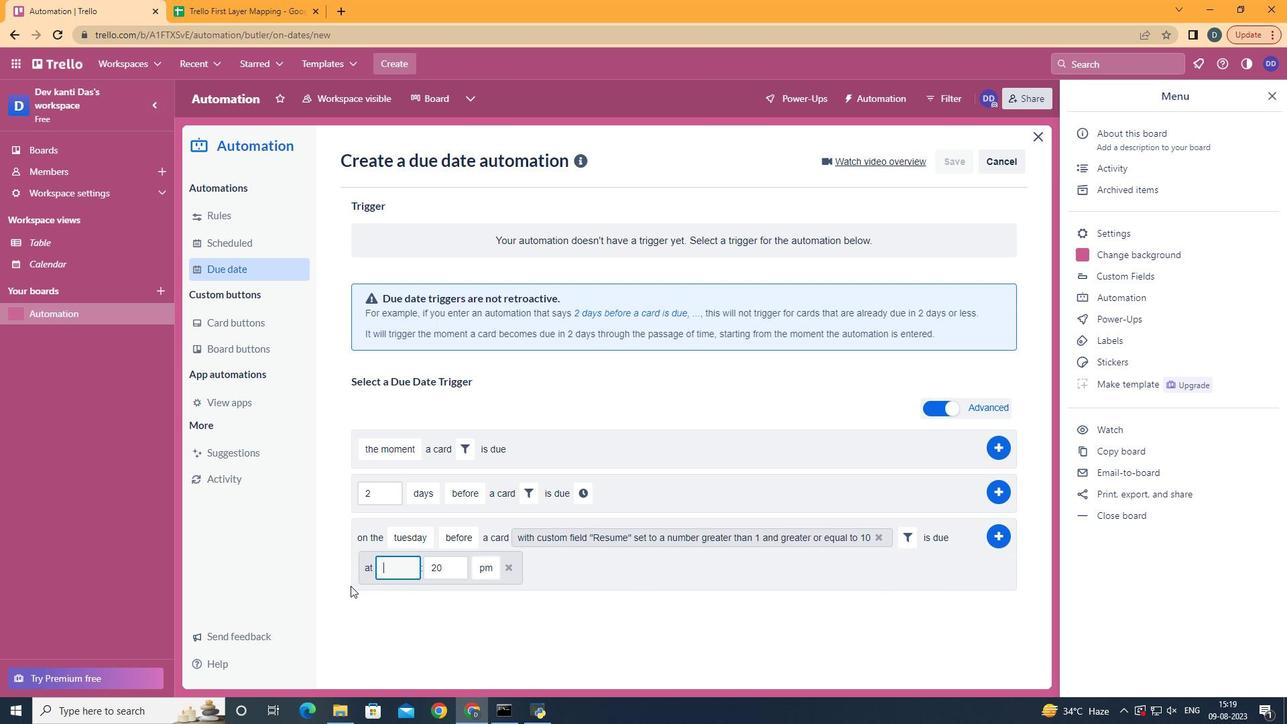 
Action: Key pressed <Key.backspace>11
Screenshot: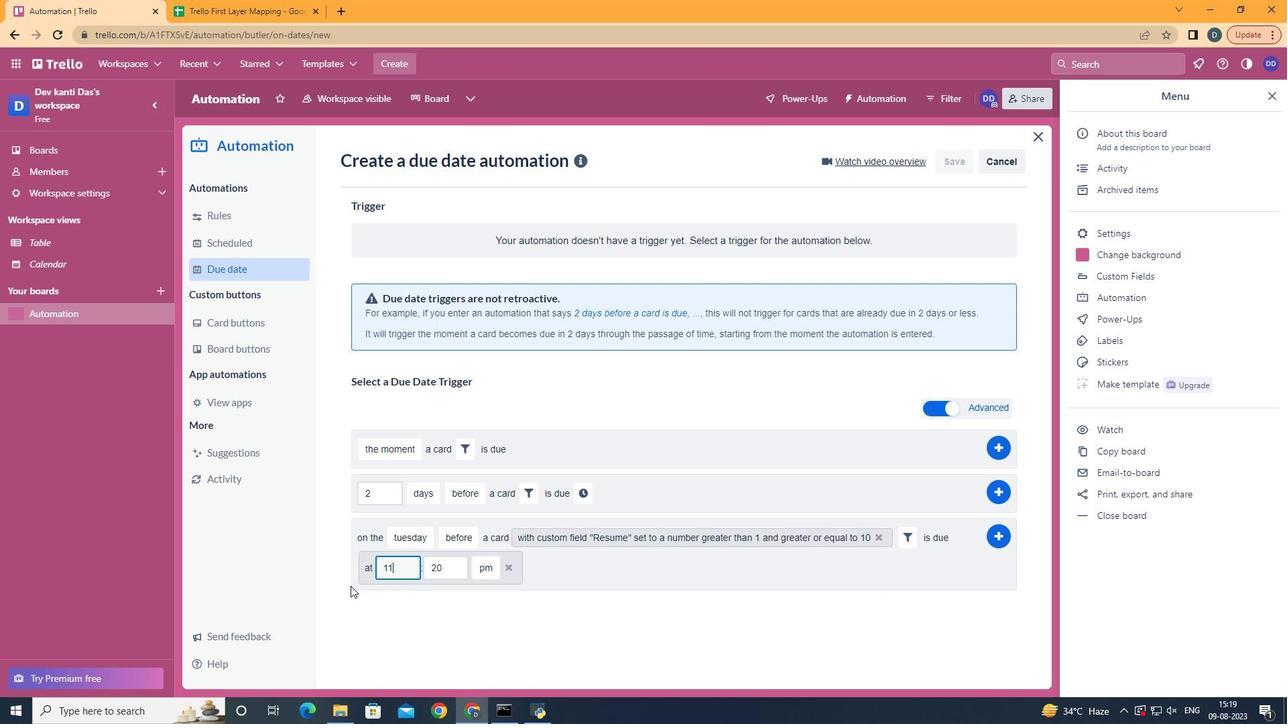 
Action: Mouse moved to (436, 564)
Screenshot: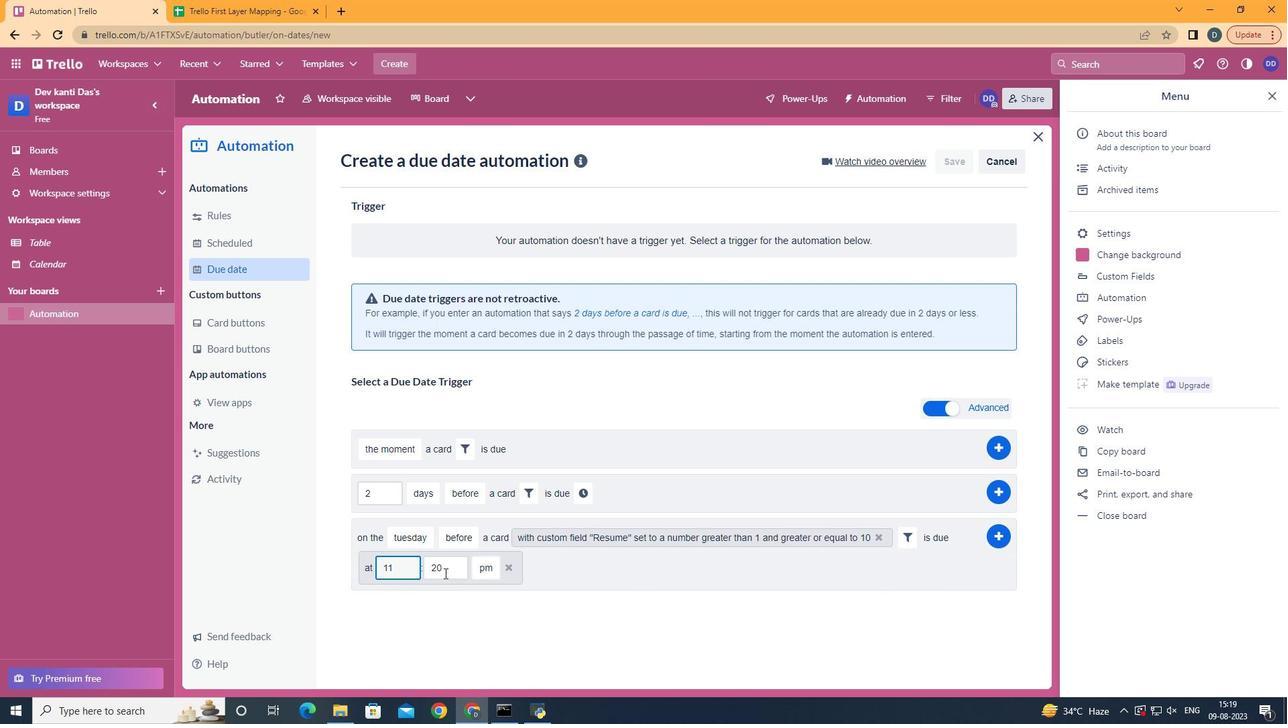 
Action: Mouse pressed left at (436, 564)
Screenshot: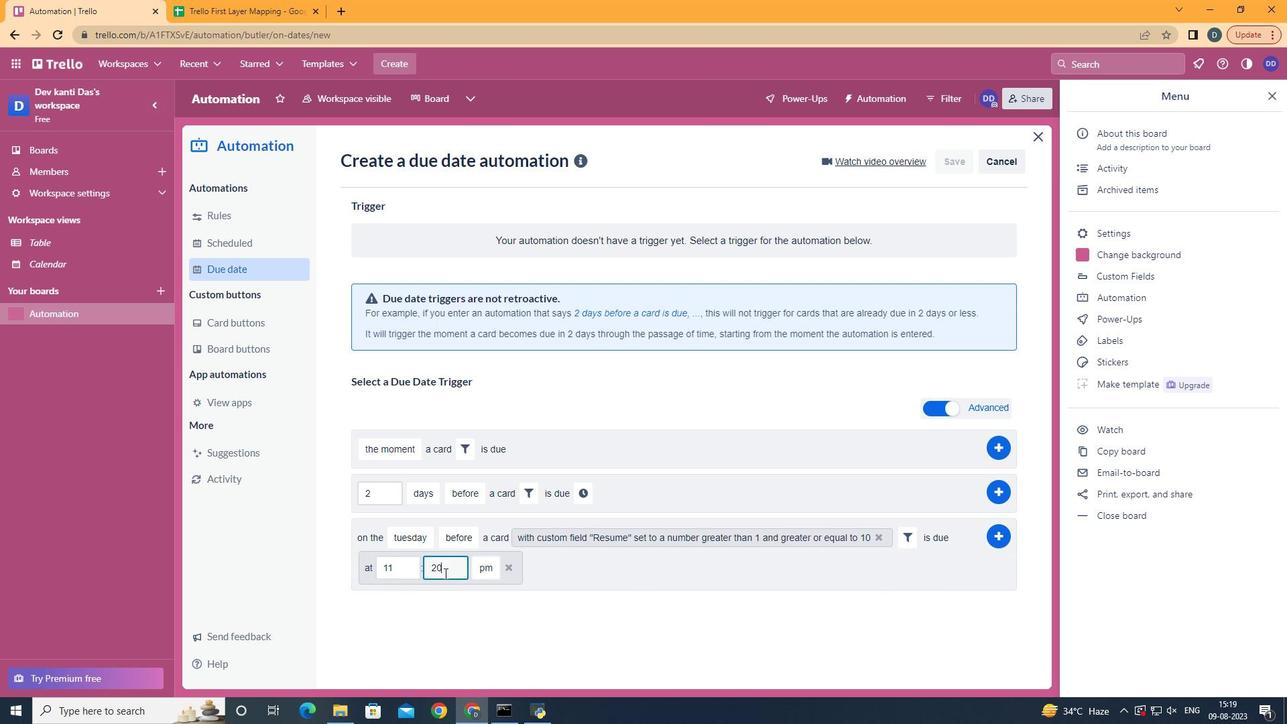 
Action: Mouse moved to (435, 563)
Screenshot: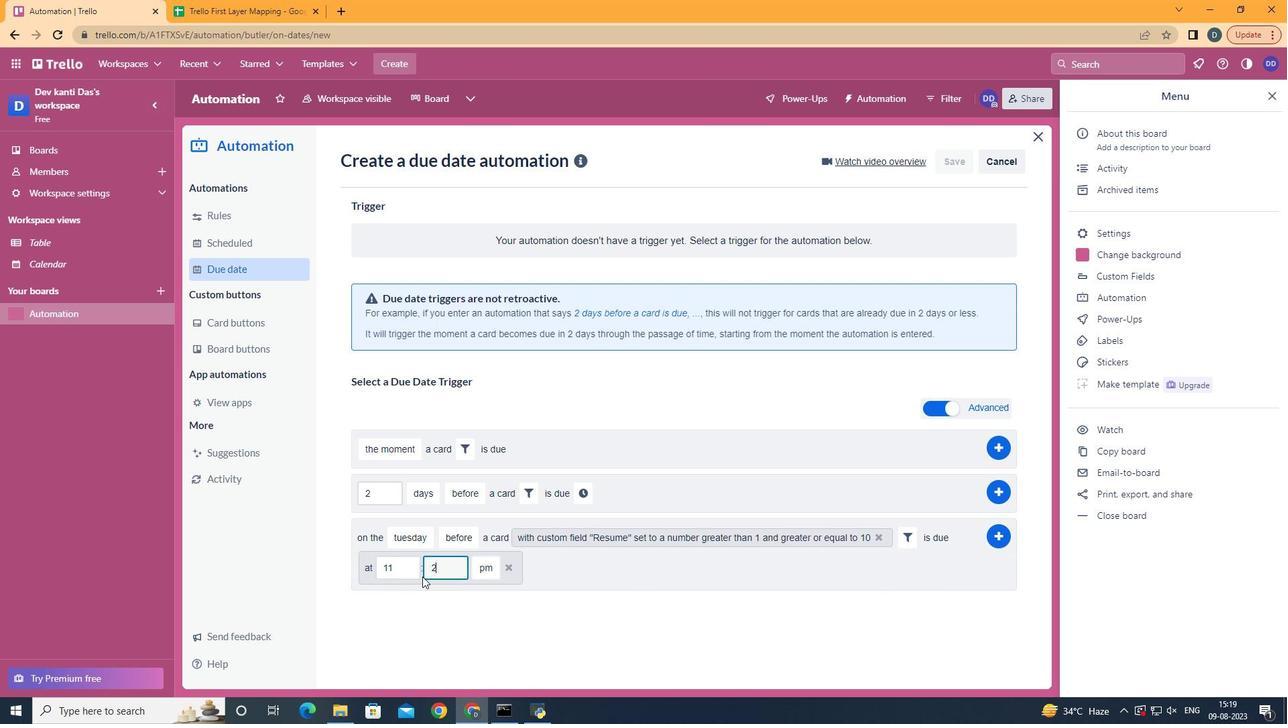 
Action: Key pressed <Key.backspace>
Screenshot: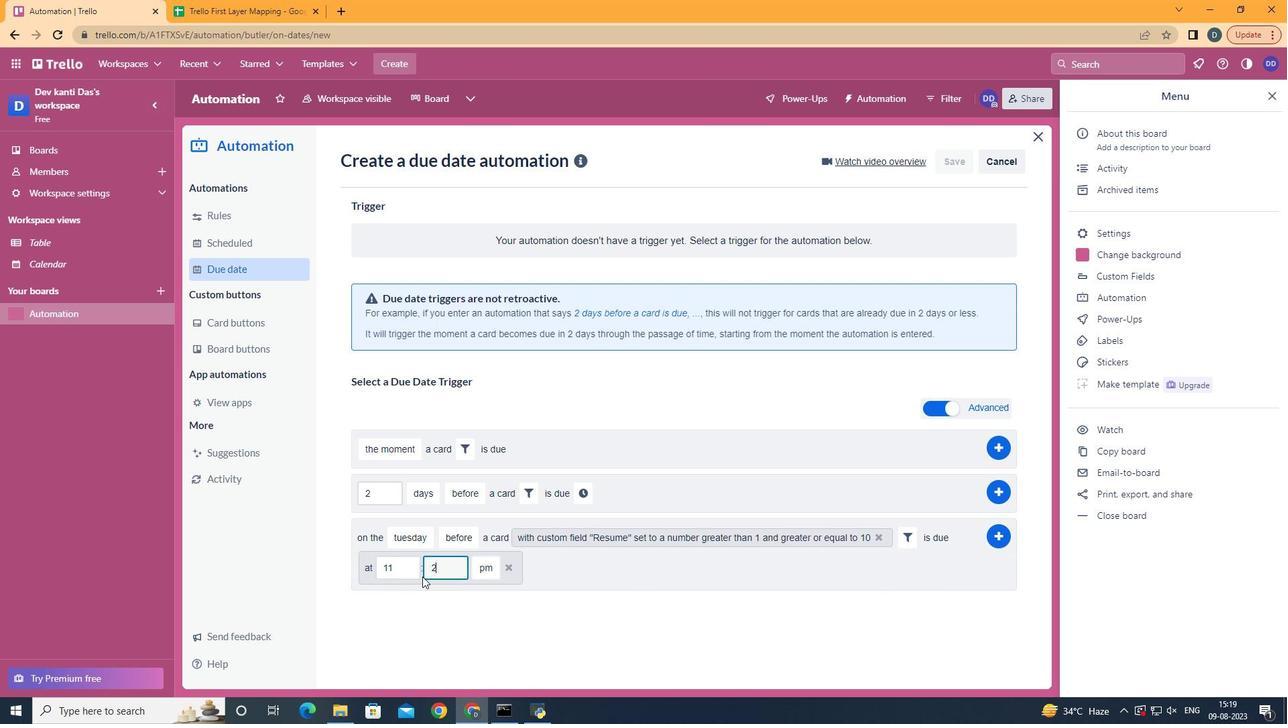 
Action: Mouse moved to (413, 568)
Screenshot: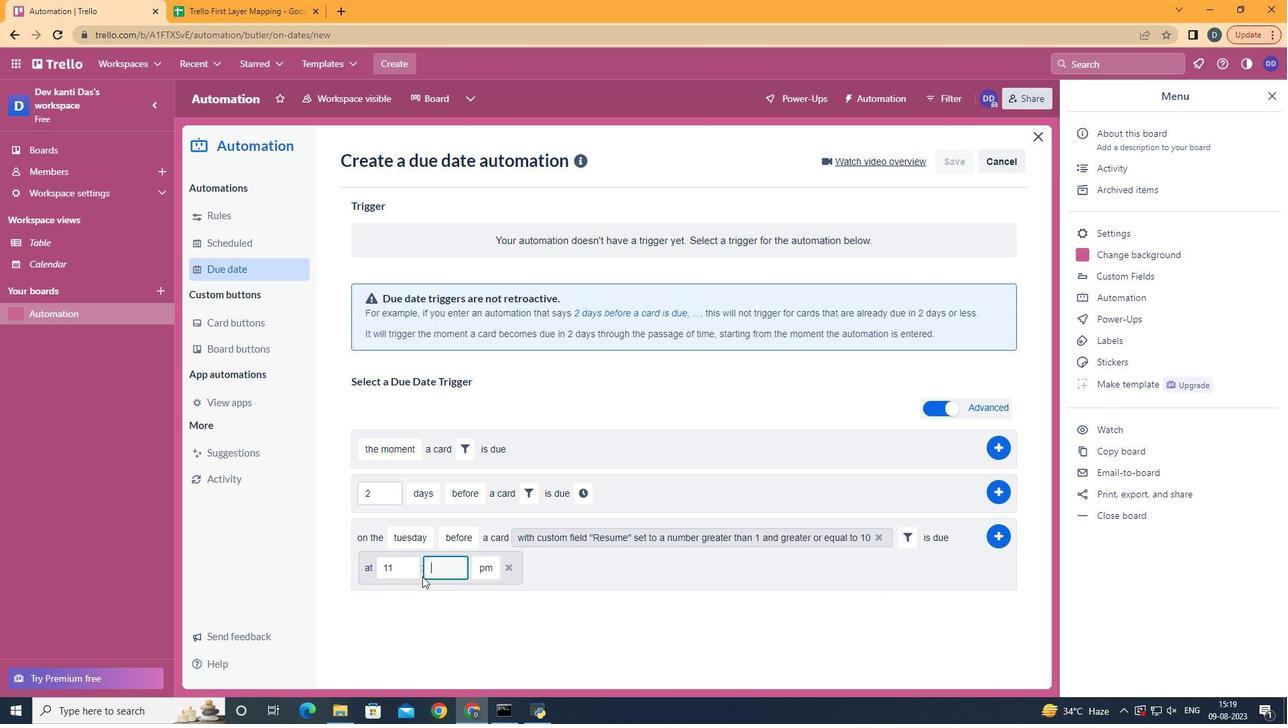 
Action: Key pressed <Key.backspace>00
Screenshot: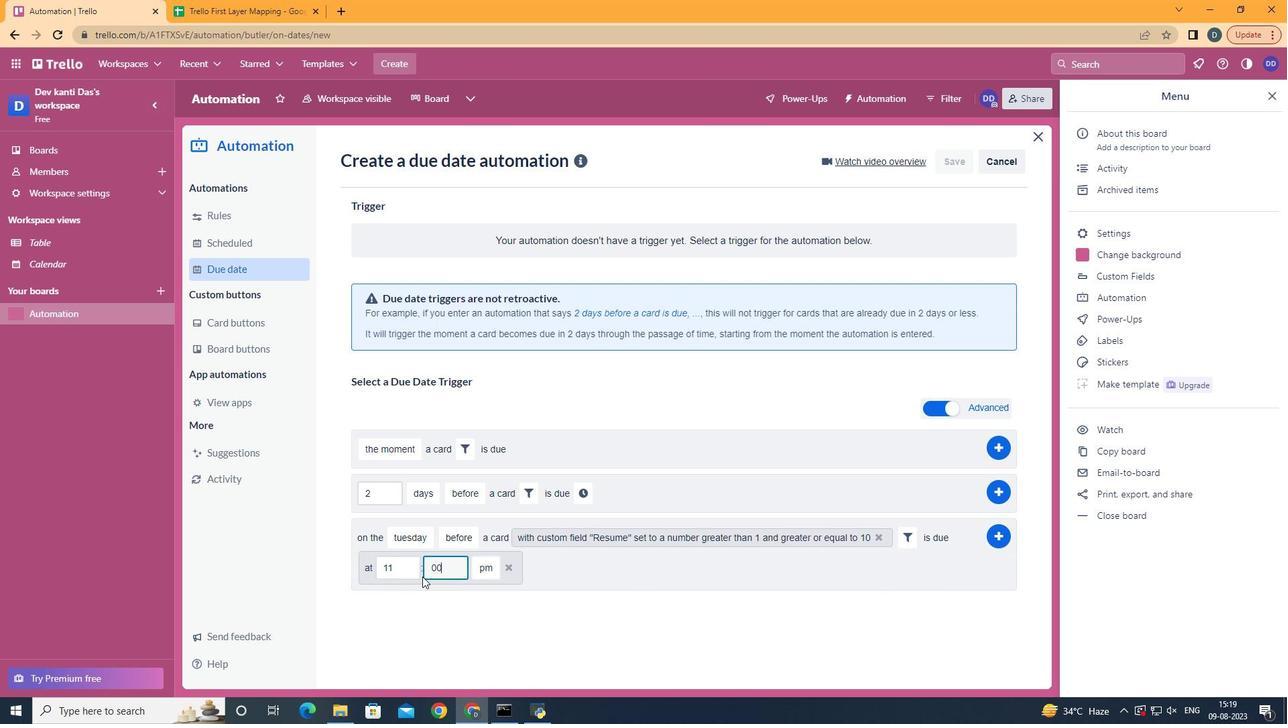 
Action: Mouse moved to (486, 582)
Screenshot: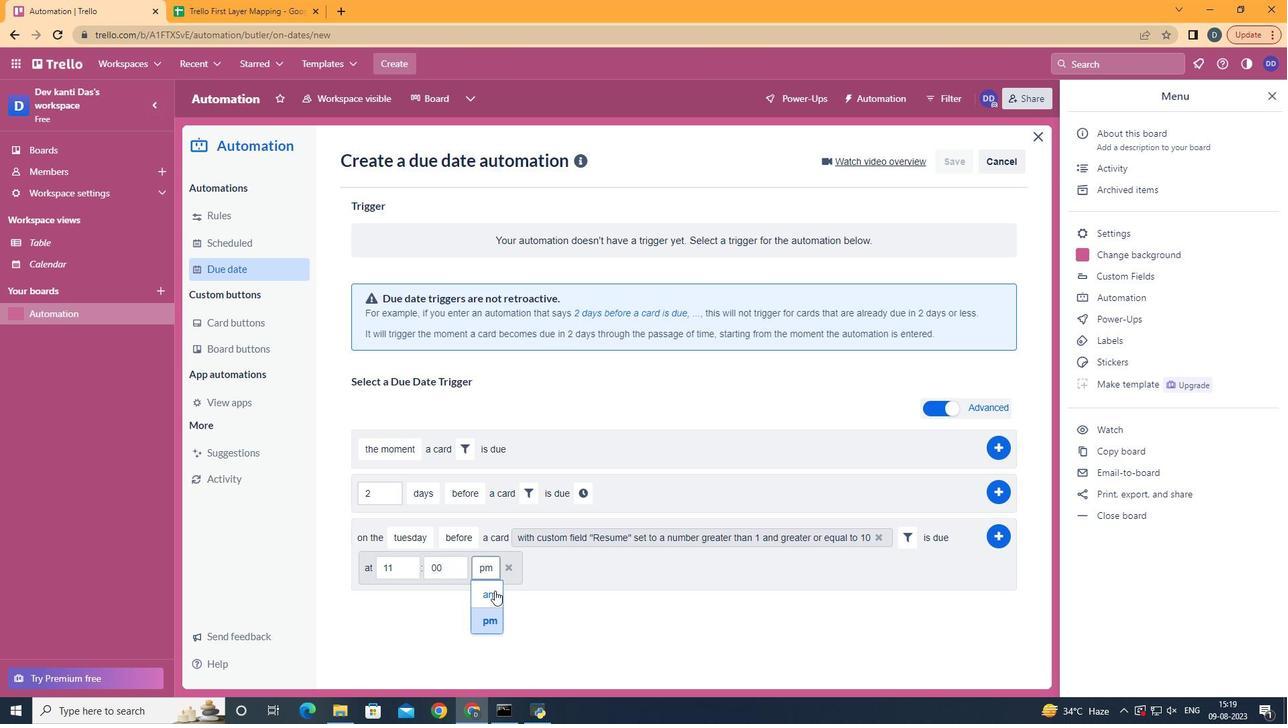 
Action: Mouse pressed left at (486, 582)
Screenshot: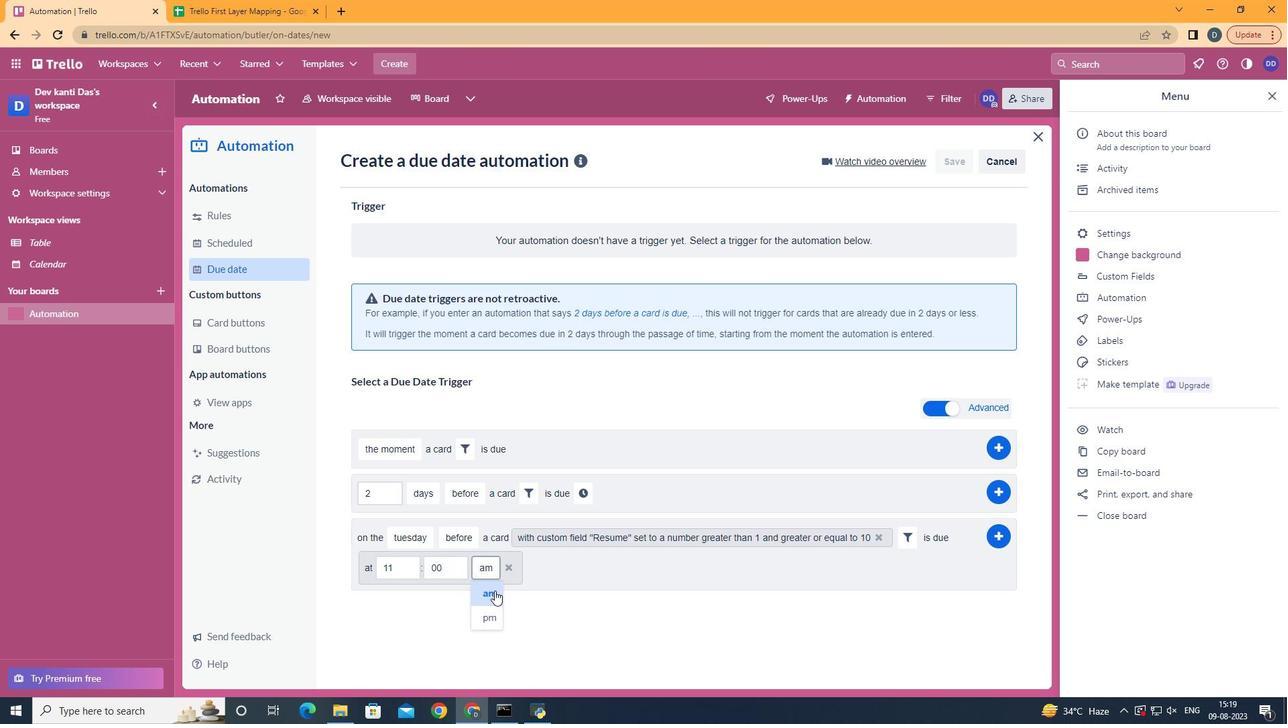 
Action: Mouse moved to (995, 521)
Screenshot: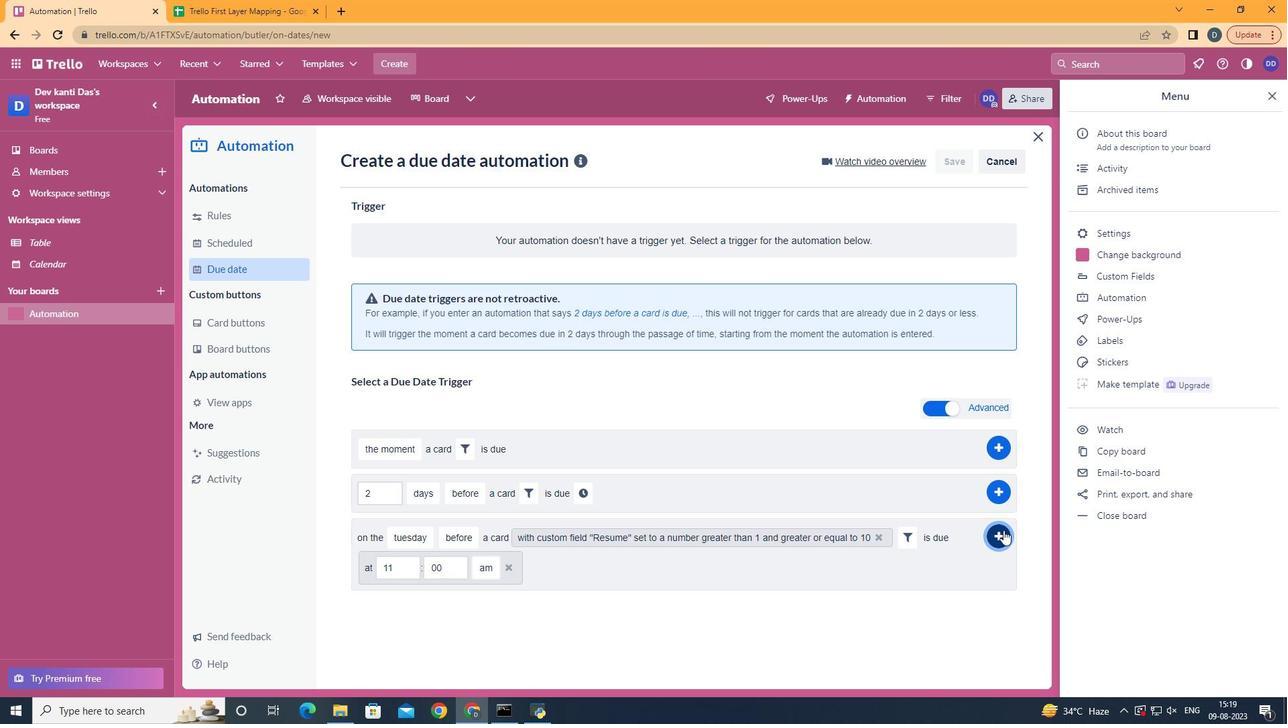 
Action: Mouse pressed left at (995, 521)
Screenshot: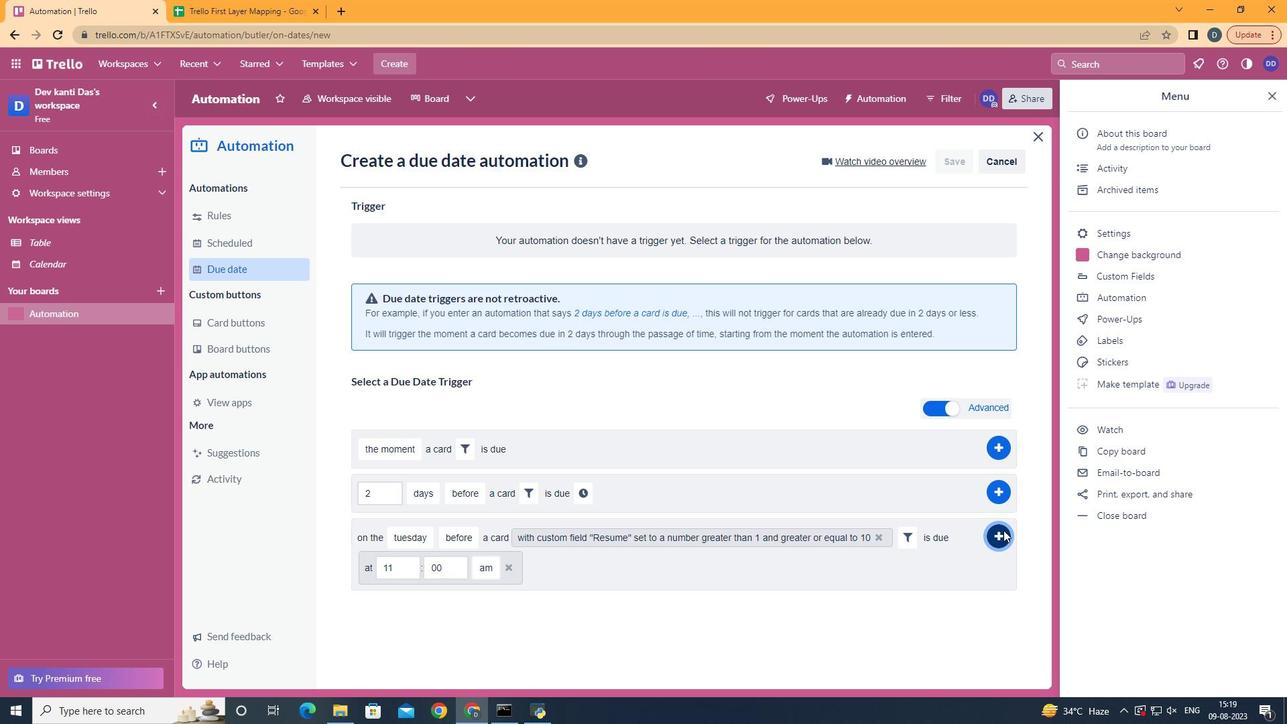 
Action: Mouse moved to (735, 281)
Screenshot: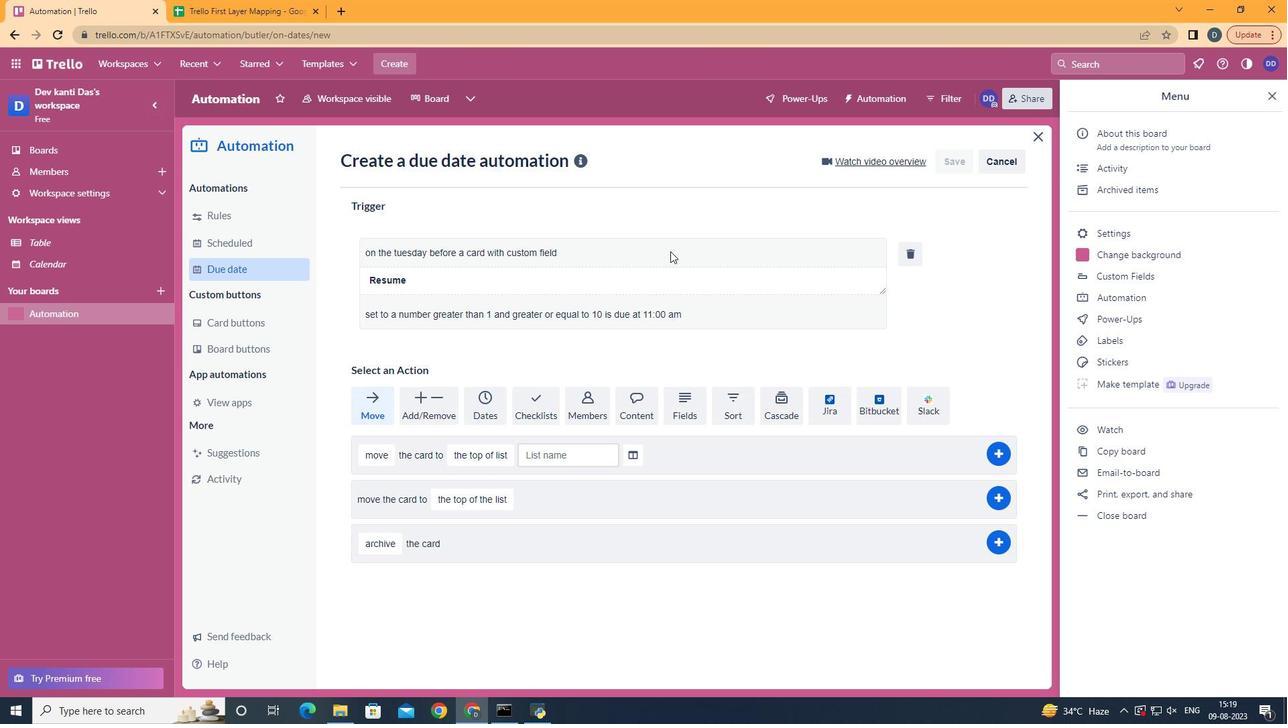 
